 Task: Search one way flight ticket for 4 adults, 1 infant in seat and 1 infant on lap in premium economy from Ogdensburg: Ogdensburg International Airport to Raleigh: Raleigh-durham International Airport on 8-5-2023. Choice of flights is Emirates. Number of bags: 2 carry on bags and 1 checked bag. Price is upto 88000. Outbound departure time preference is 20:00.
Action: Mouse moved to (306, 271)
Screenshot: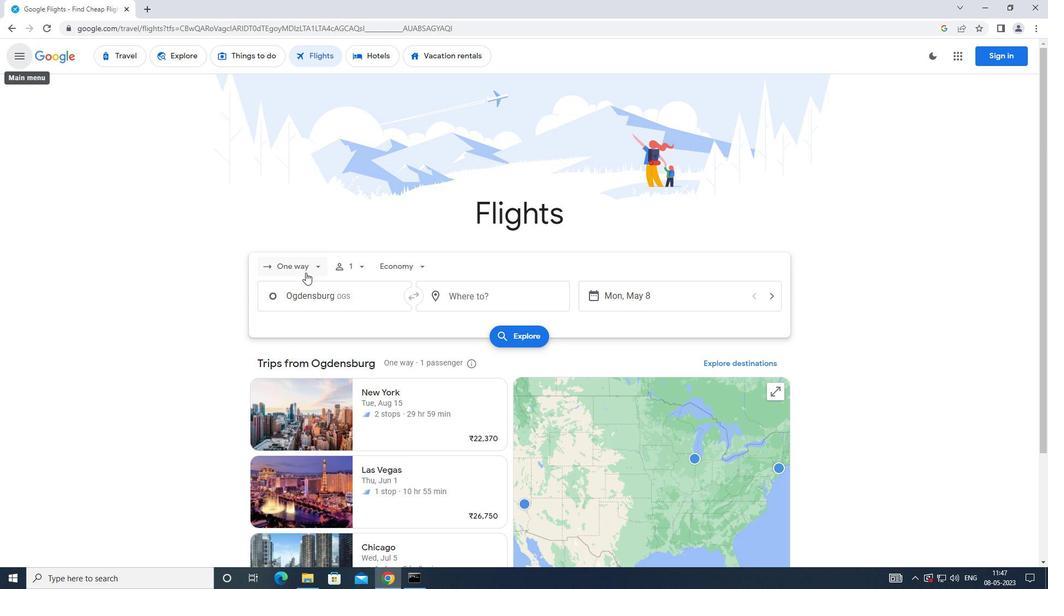 
Action: Mouse pressed left at (306, 271)
Screenshot: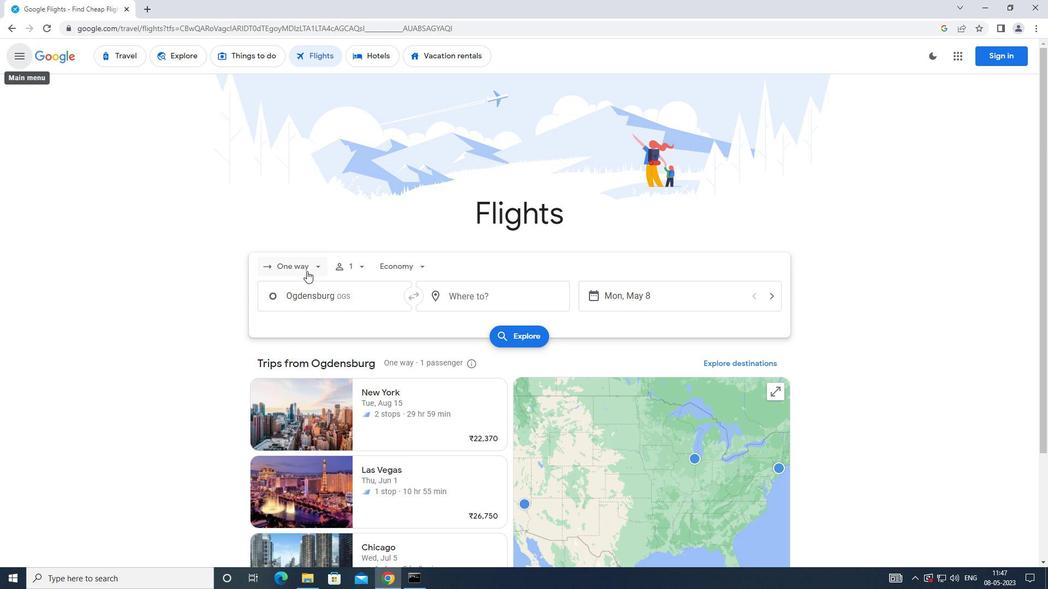 
Action: Mouse moved to (312, 326)
Screenshot: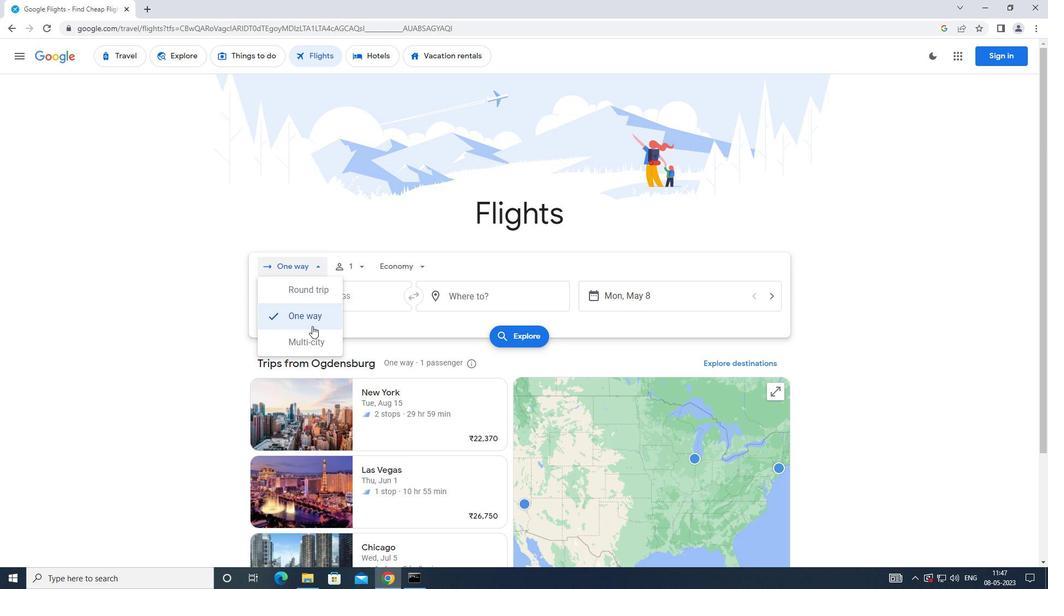 
Action: Mouse pressed left at (312, 326)
Screenshot: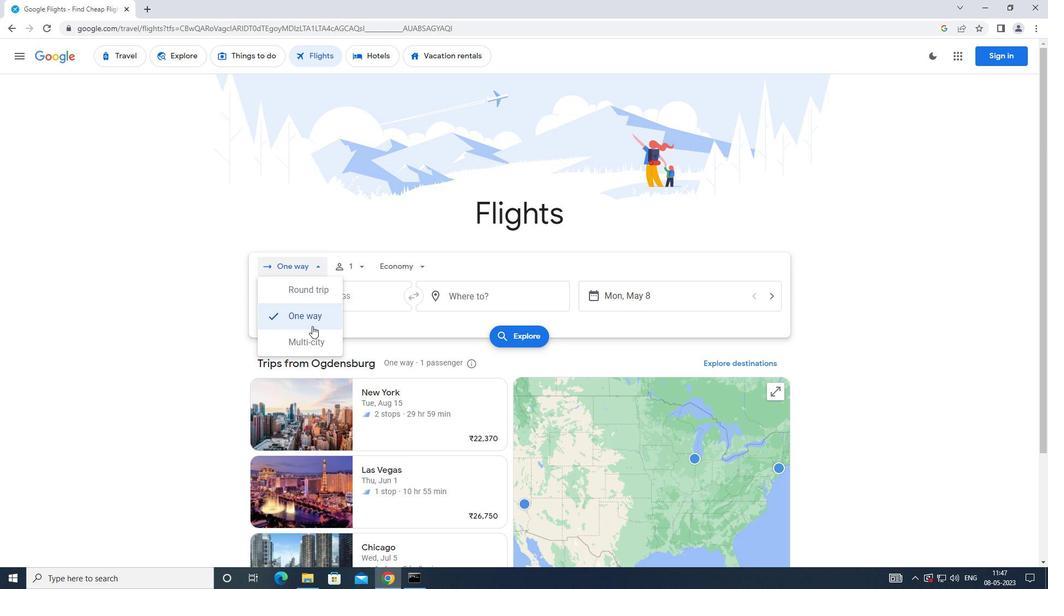 
Action: Mouse moved to (360, 264)
Screenshot: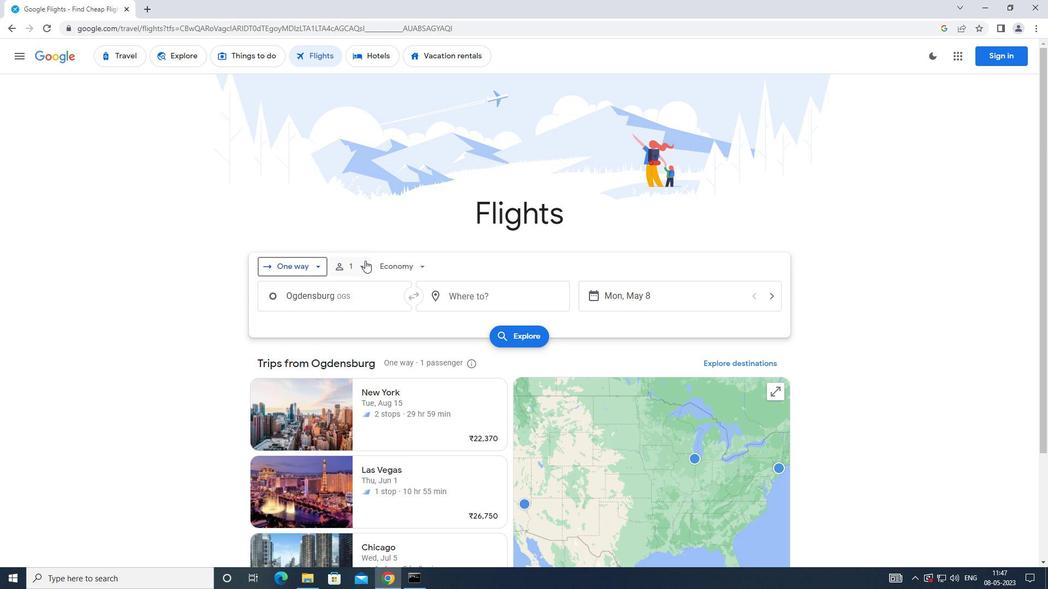 
Action: Mouse pressed left at (360, 264)
Screenshot: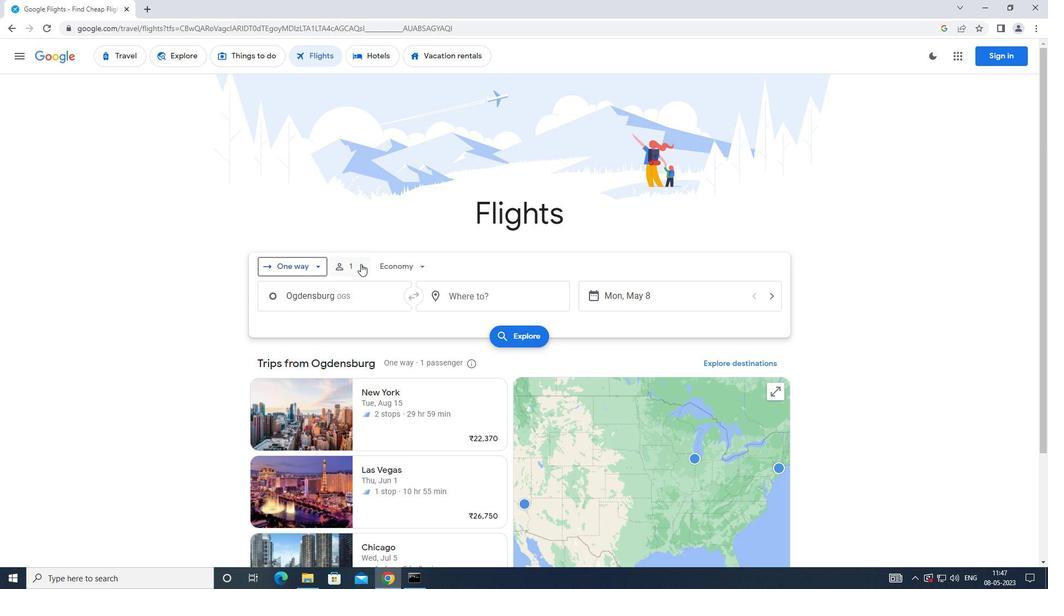 
Action: Mouse moved to (446, 293)
Screenshot: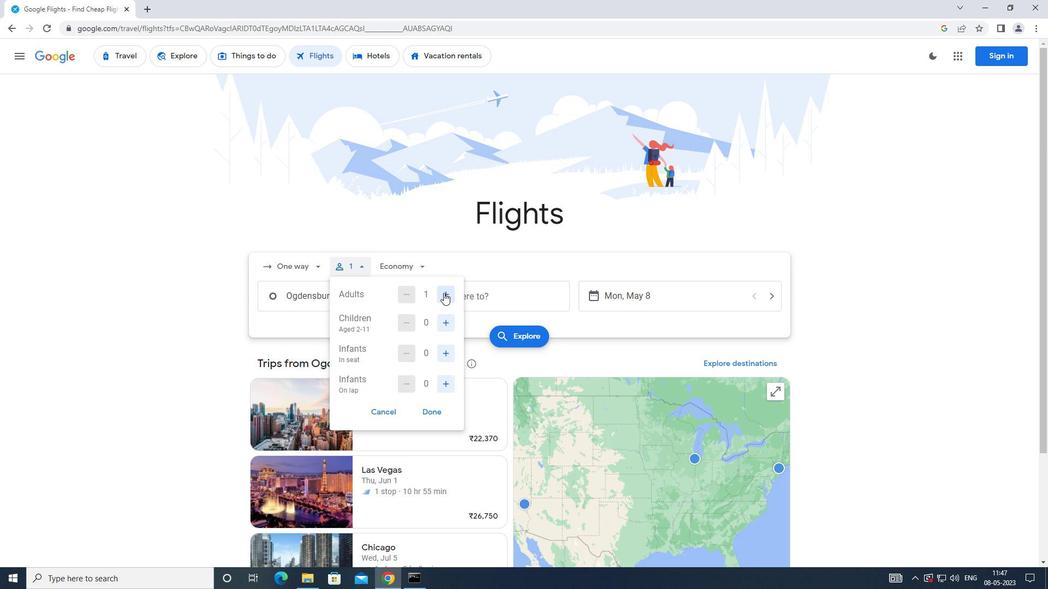 
Action: Mouse pressed left at (446, 293)
Screenshot: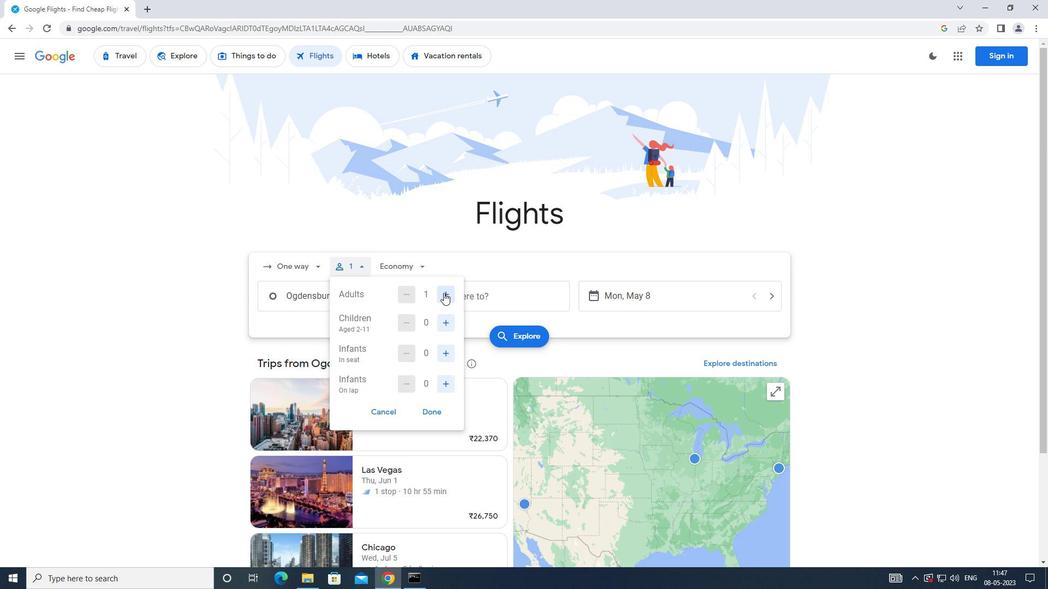 
Action: Mouse moved to (446, 294)
Screenshot: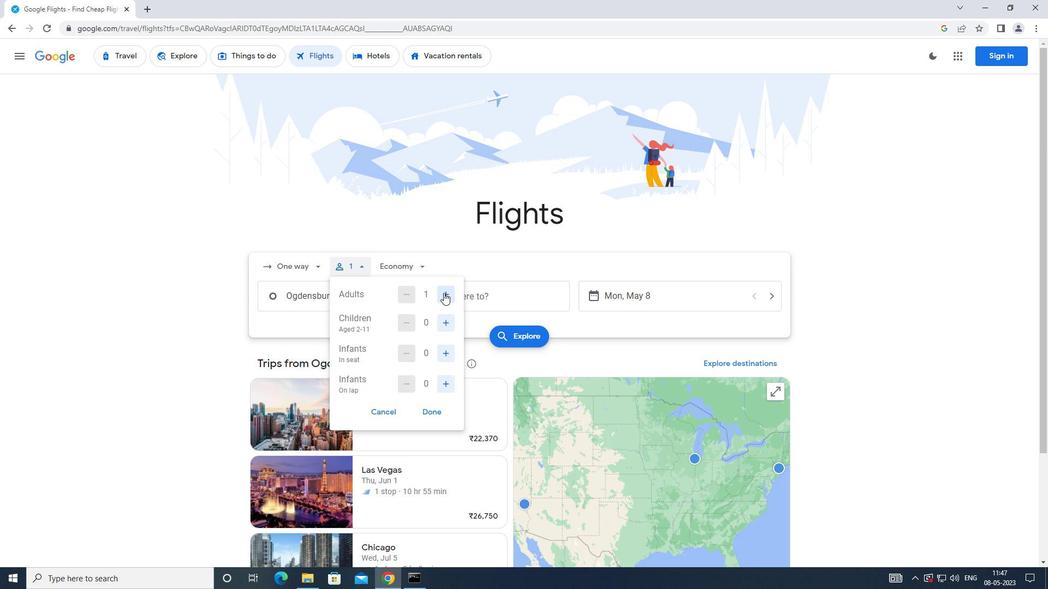 
Action: Mouse pressed left at (446, 294)
Screenshot: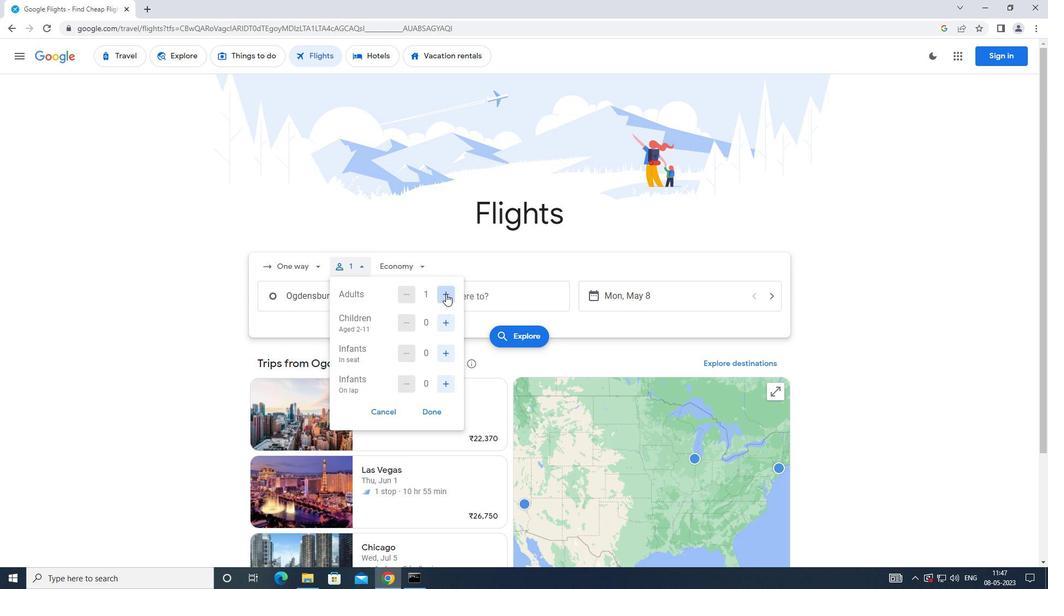 
Action: Mouse pressed left at (446, 294)
Screenshot: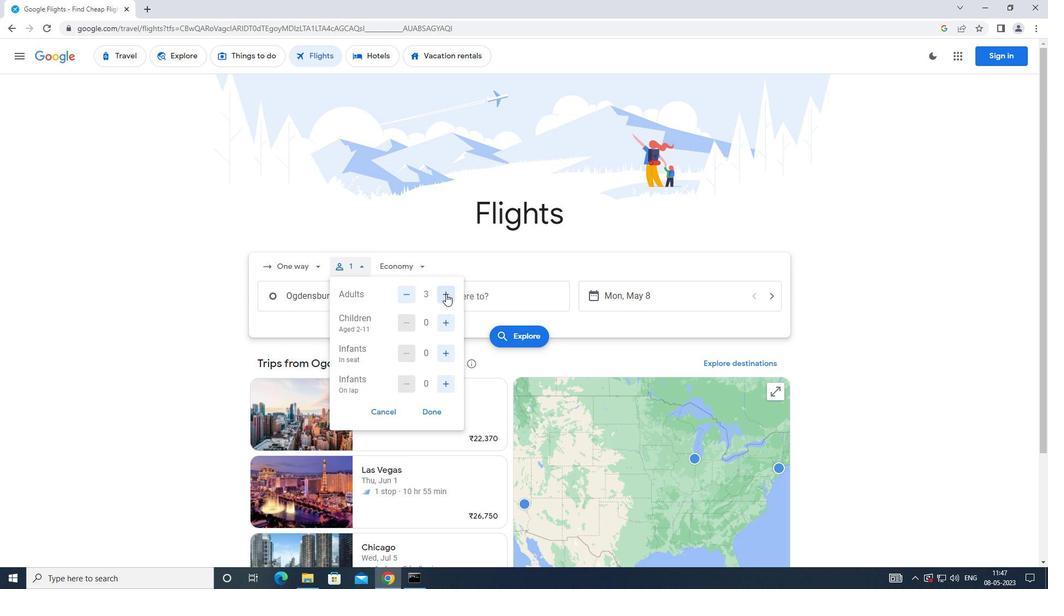 
Action: Mouse moved to (442, 322)
Screenshot: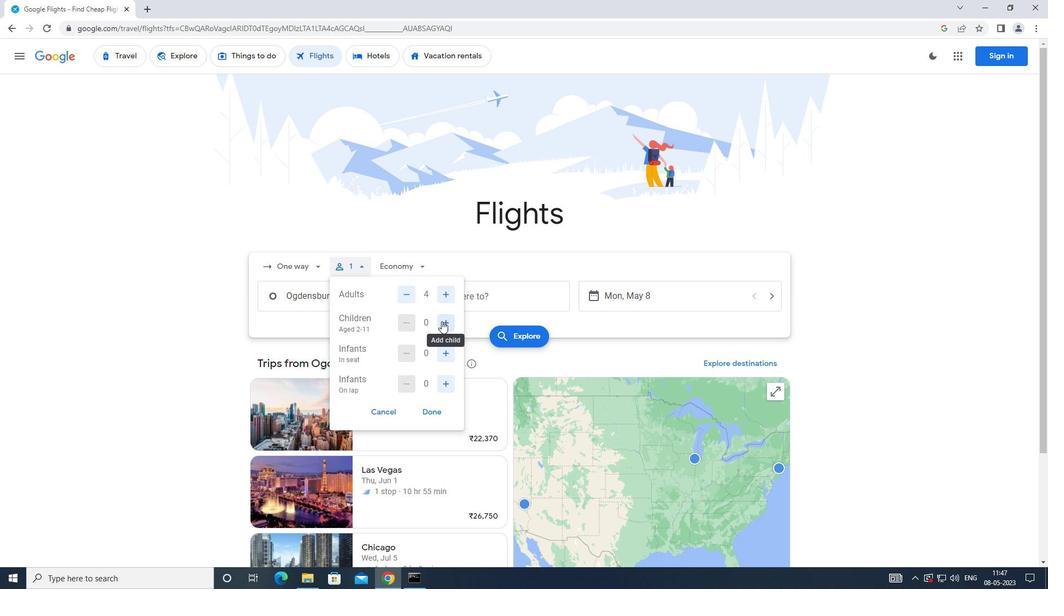 
Action: Mouse pressed left at (442, 322)
Screenshot: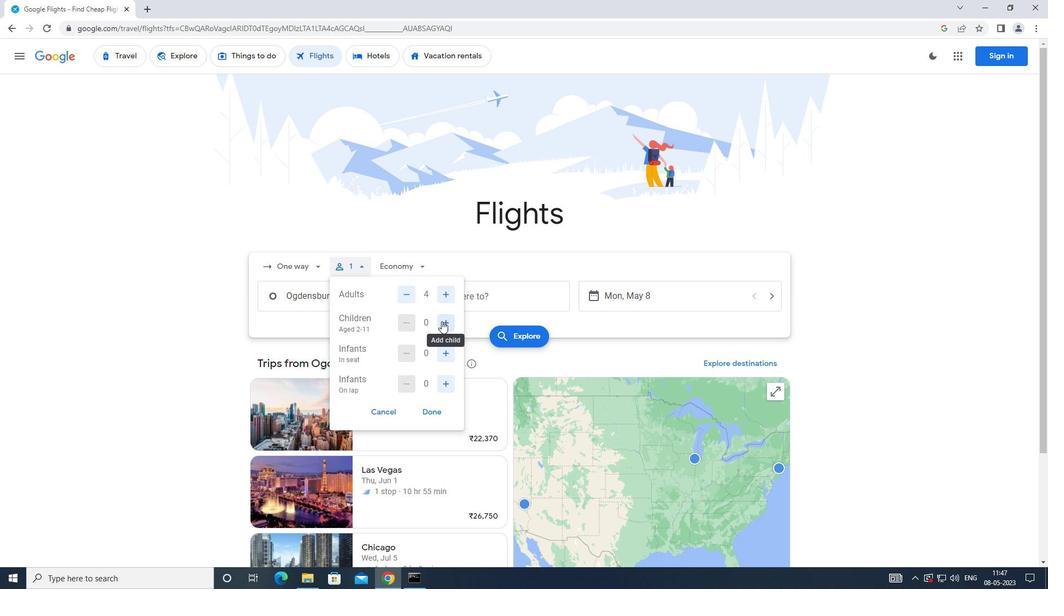 
Action: Mouse moved to (400, 325)
Screenshot: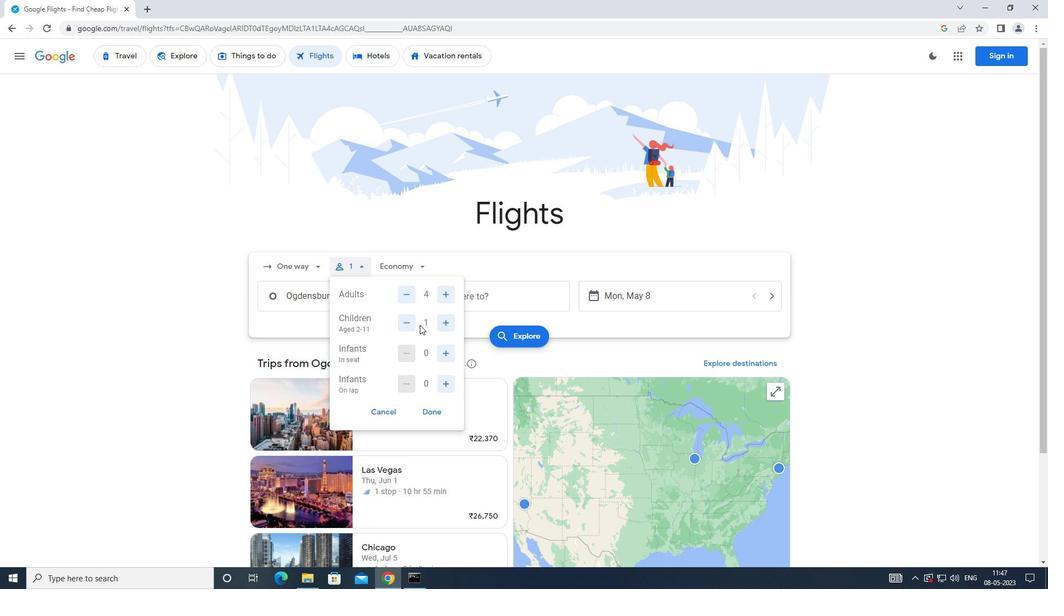 
Action: Mouse pressed left at (400, 325)
Screenshot: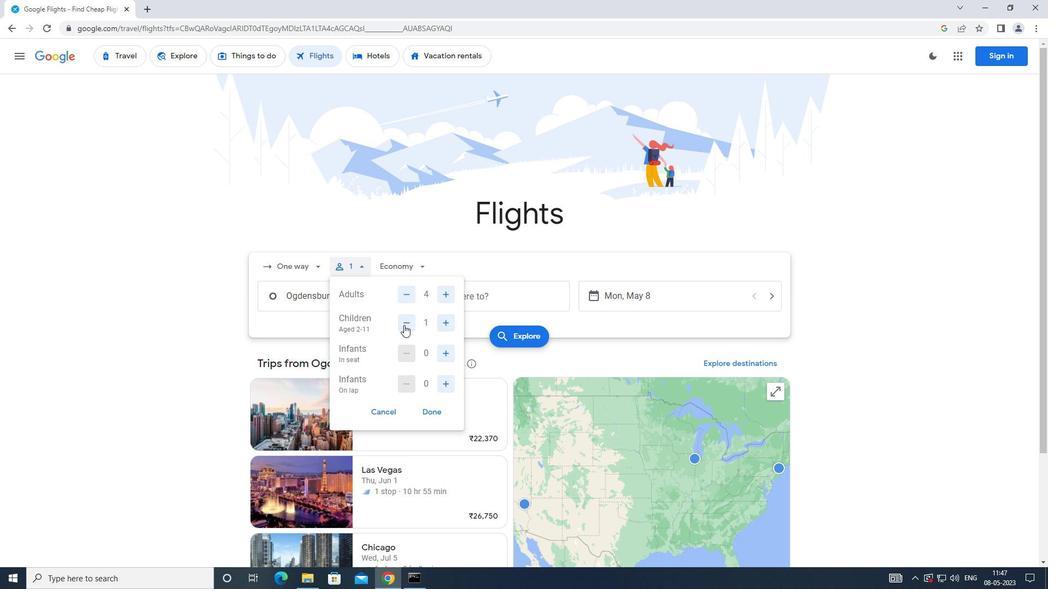 
Action: Mouse moved to (452, 346)
Screenshot: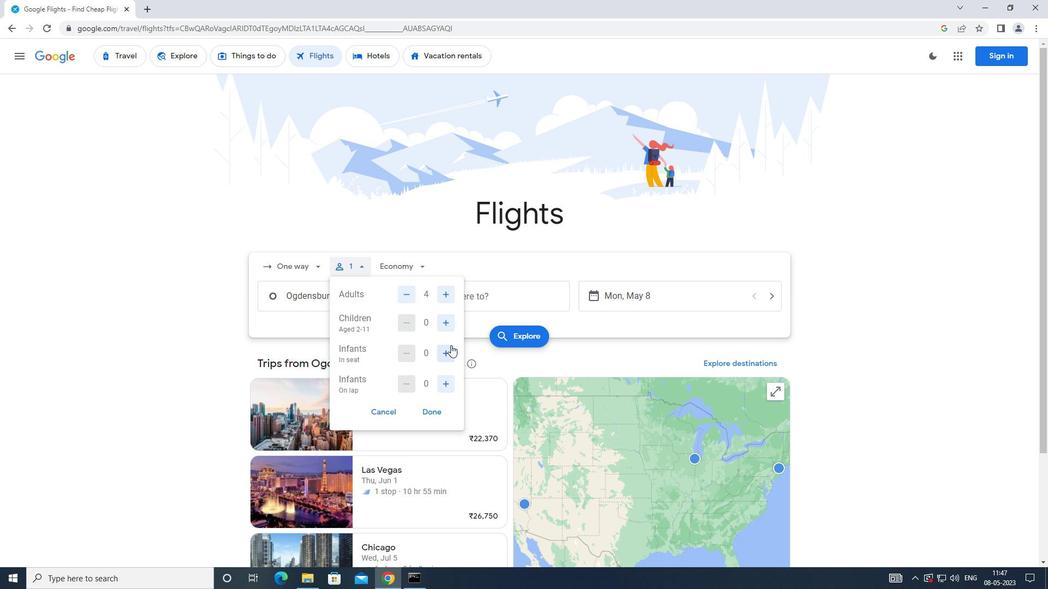 
Action: Mouse pressed left at (452, 346)
Screenshot: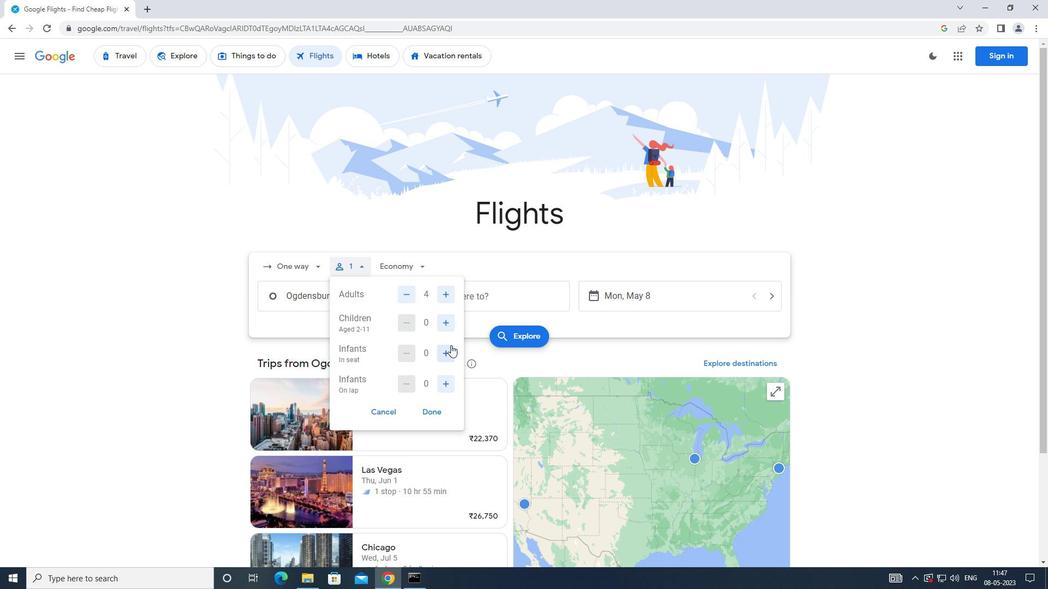 
Action: Mouse moved to (447, 384)
Screenshot: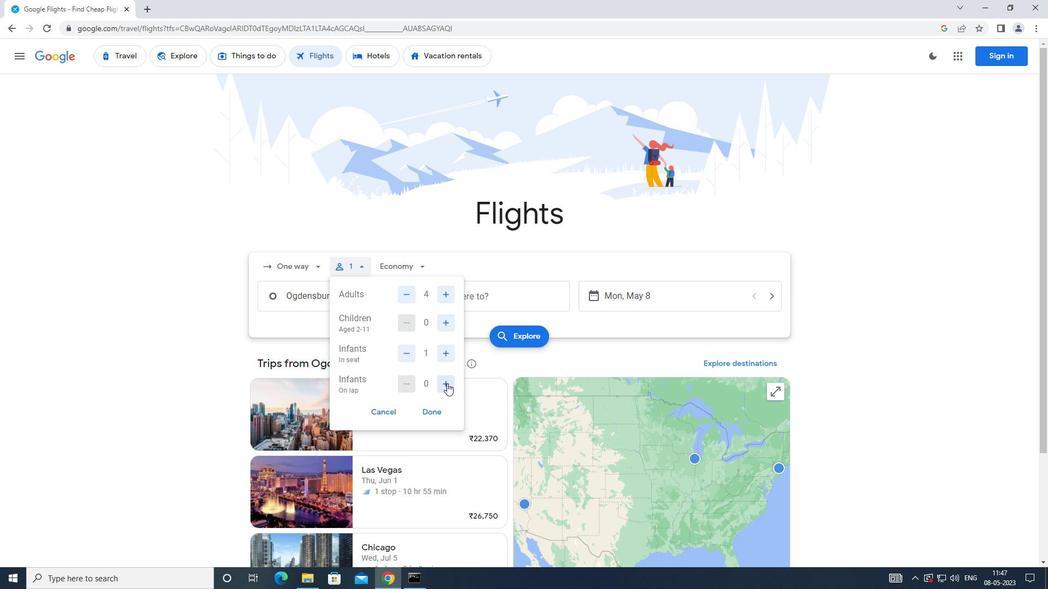 
Action: Mouse pressed left at (447, 384)
Screenshot: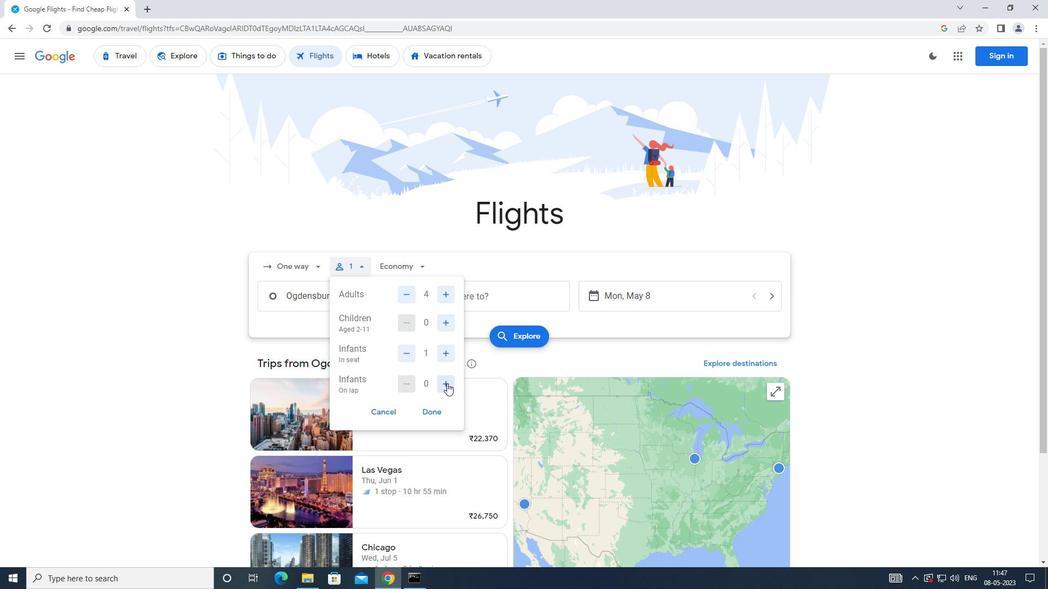
Action: Mouse moved to (436, 406)
Screenshot: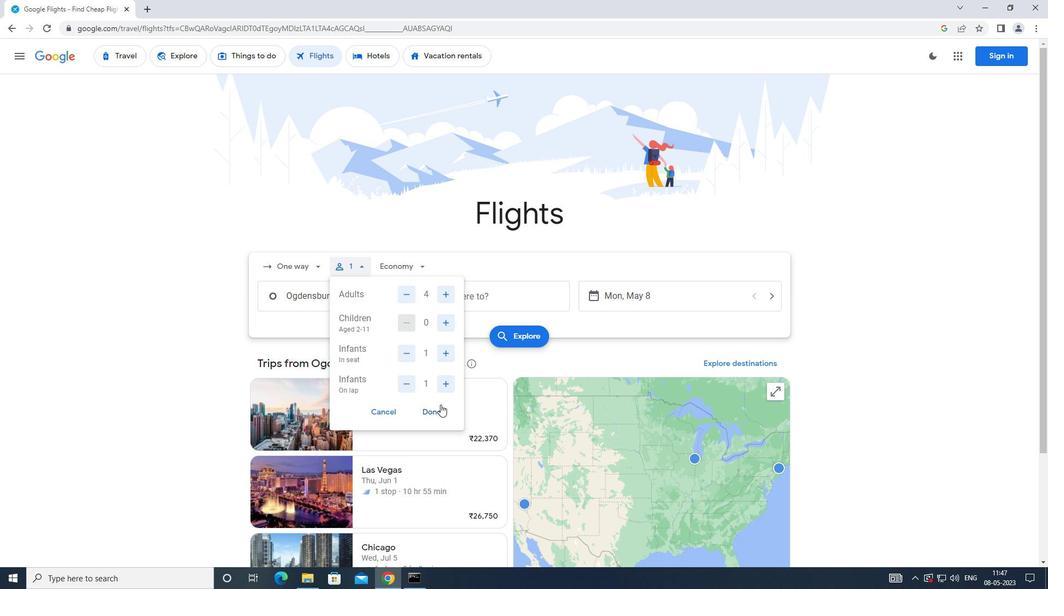 
Action: Mouse pressed left at (436, 406)
Screenshot: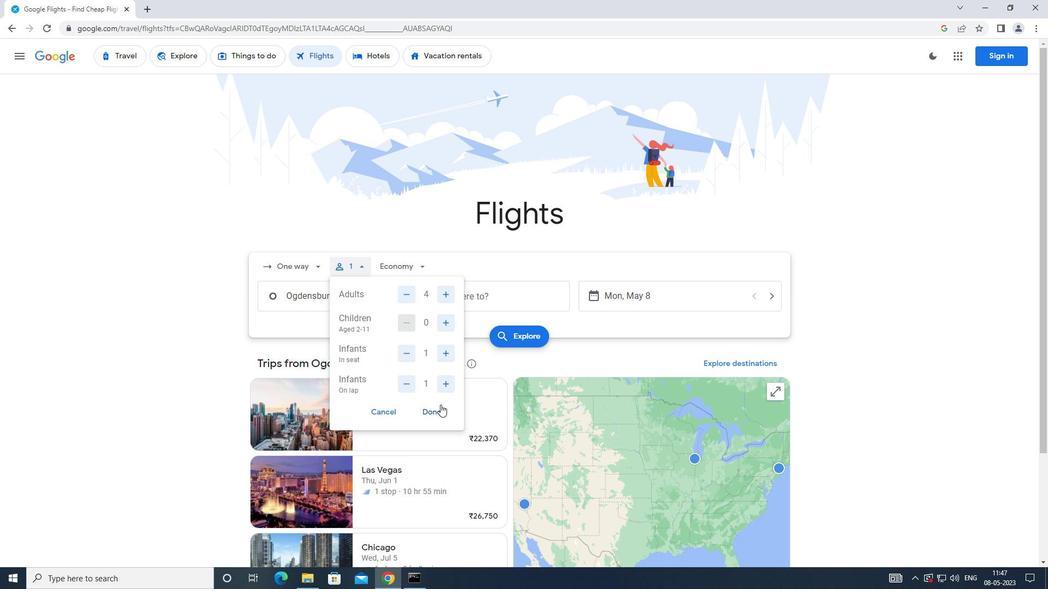 
Action: Mouse moved to (389, 264)
Screenshot: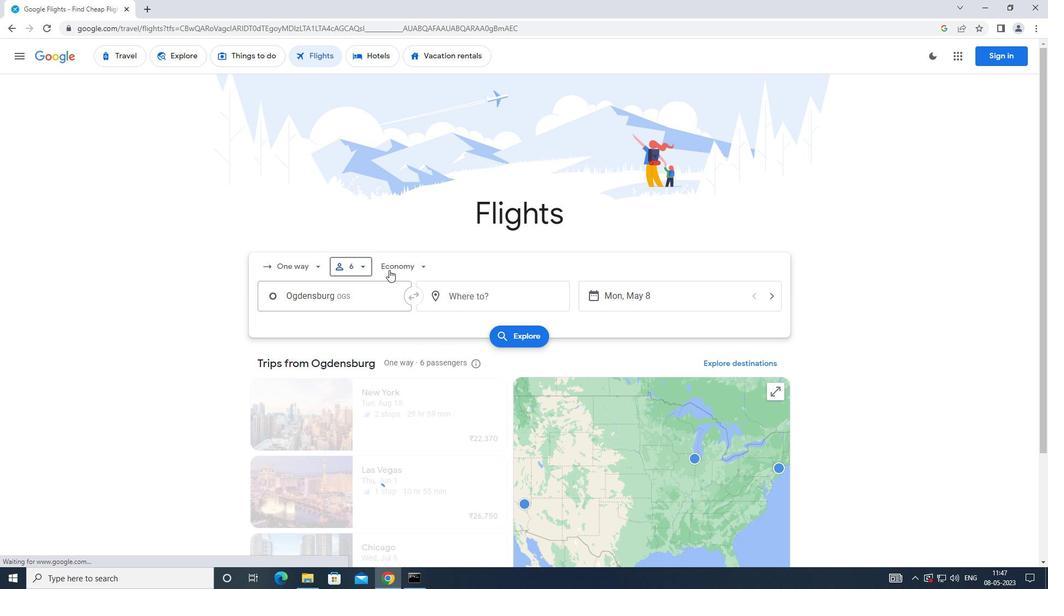 
Action: Mouse pressed left at (389, 264)
Screenshot: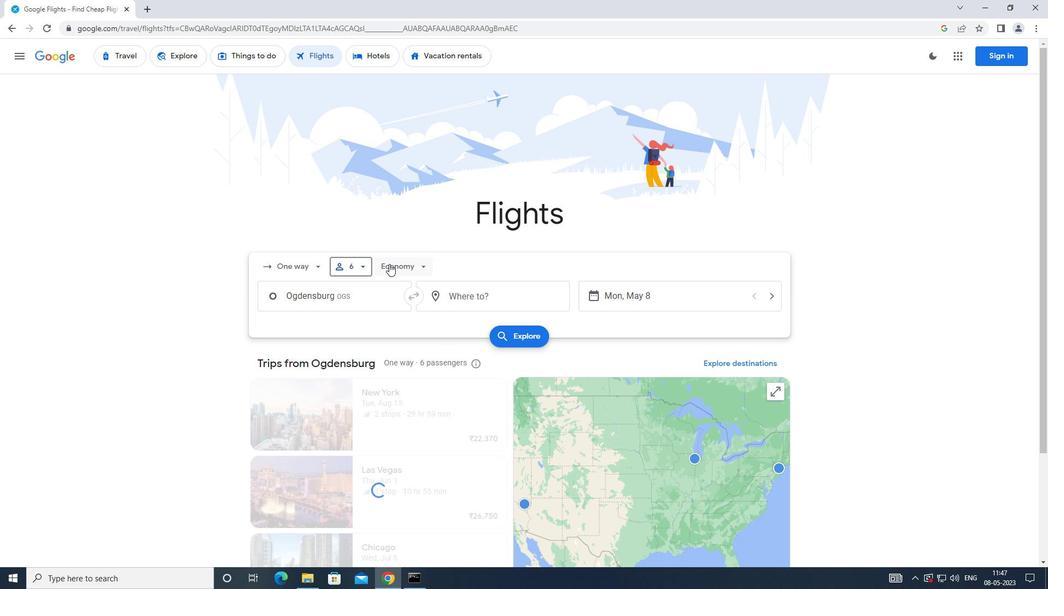 
Action: Mouse moved to (418, 295)
Screenshot: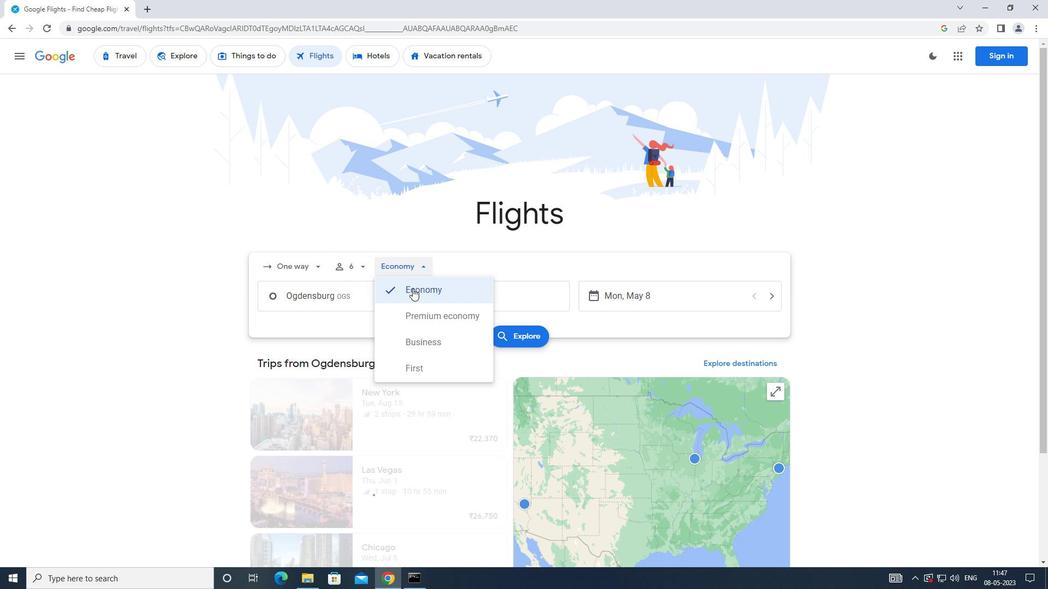 
Action: Mouse pressed left at (418, 295)
Screenshot: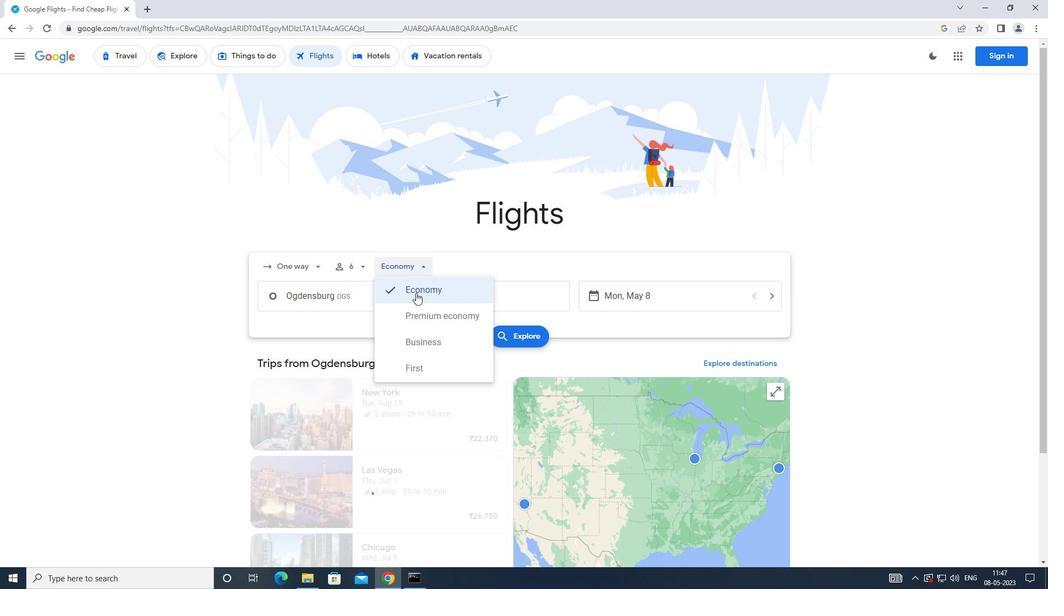 
Action: Mouse moved to (354, 299)
Screenshot: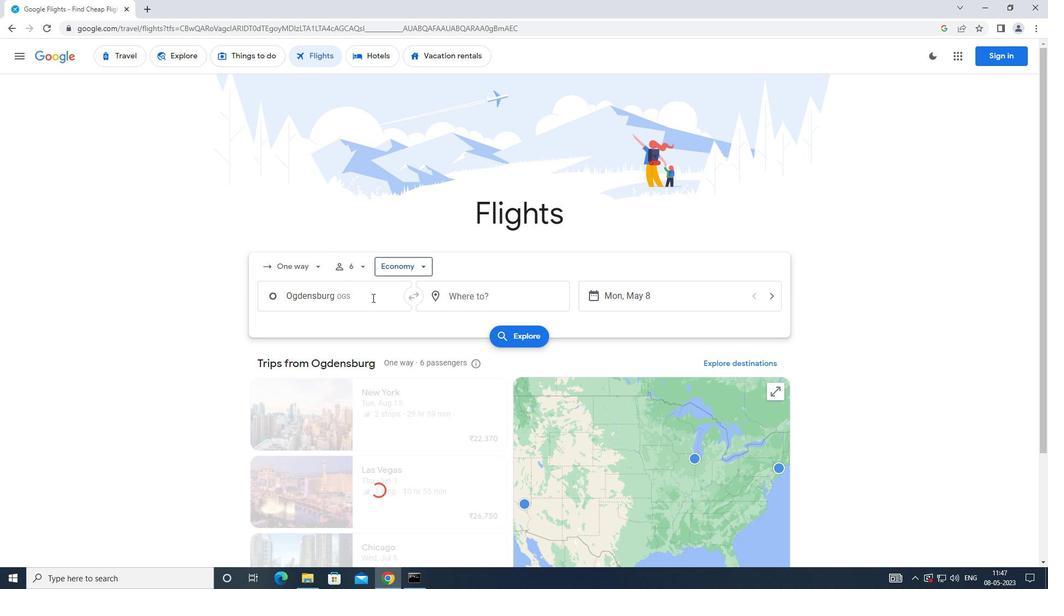 
Action: Mouse pressed left at (354, 299)
Screenshot: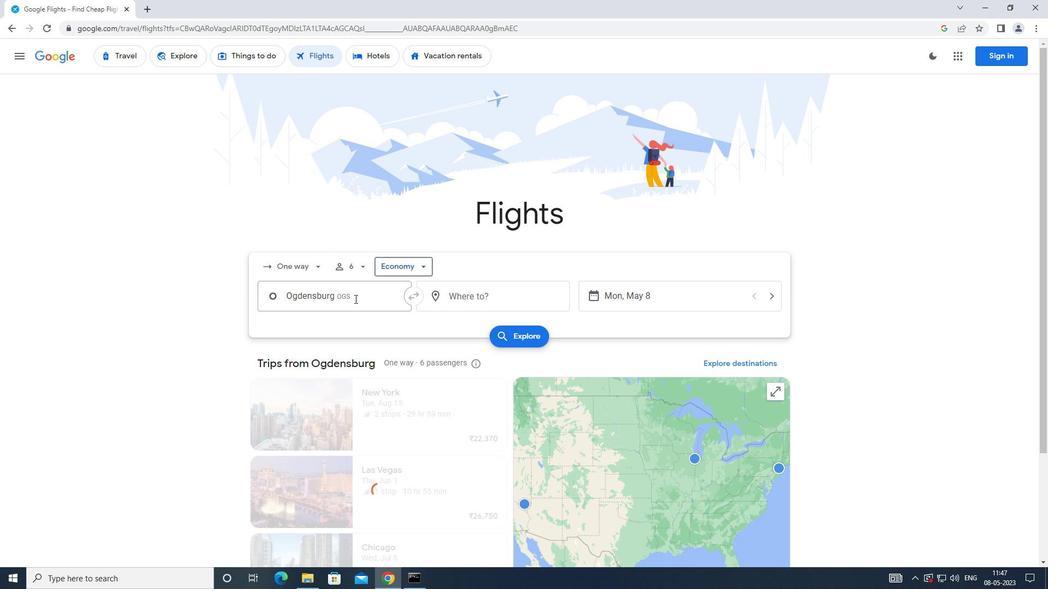 
Action: Mouse moved to (352, 326)
Screenshot: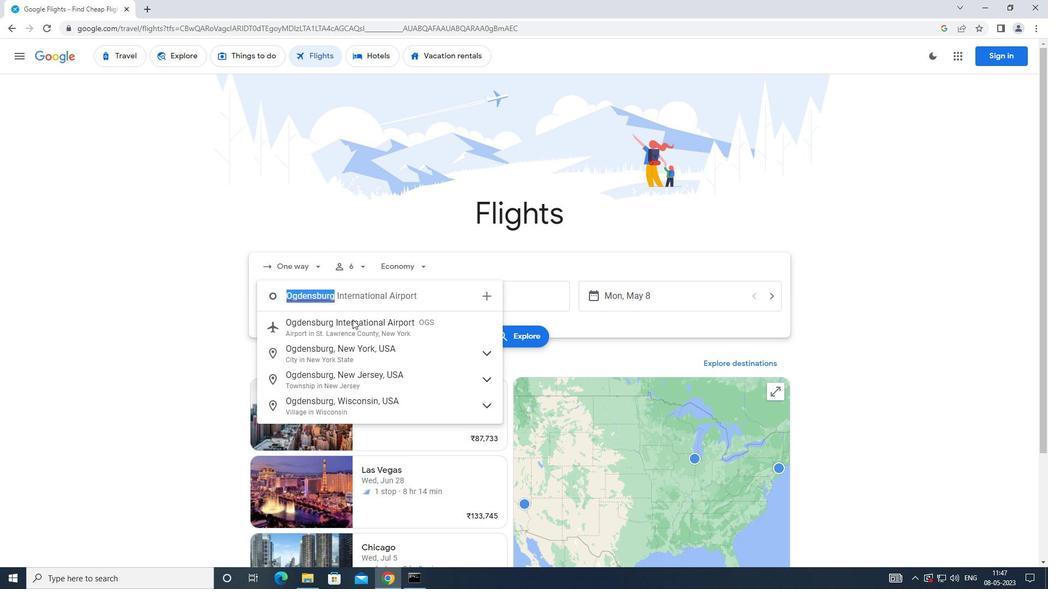 
Action: Mouse pressed left at (352, 326)
Screenshot: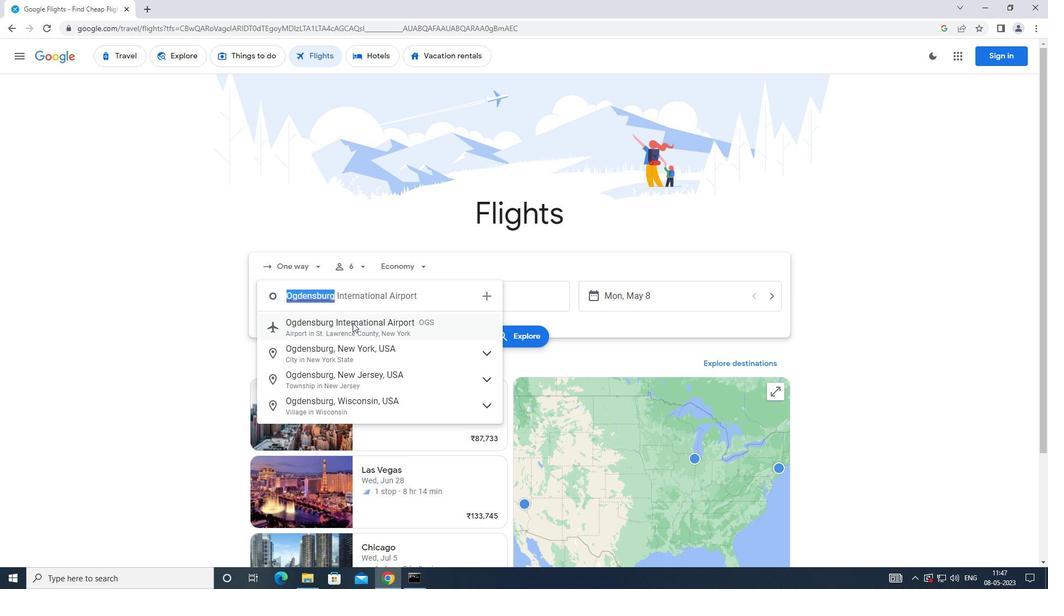 
Action: Mouse moved to (439, 304)
Screenshot: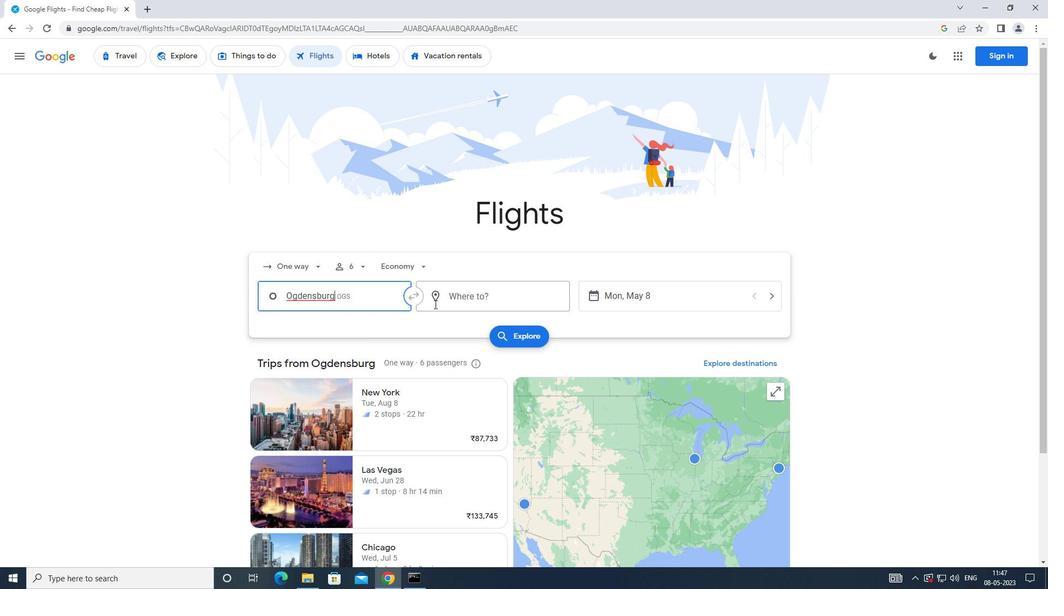 
Action: Mouse pressed left at (439, 304)
Screenshot: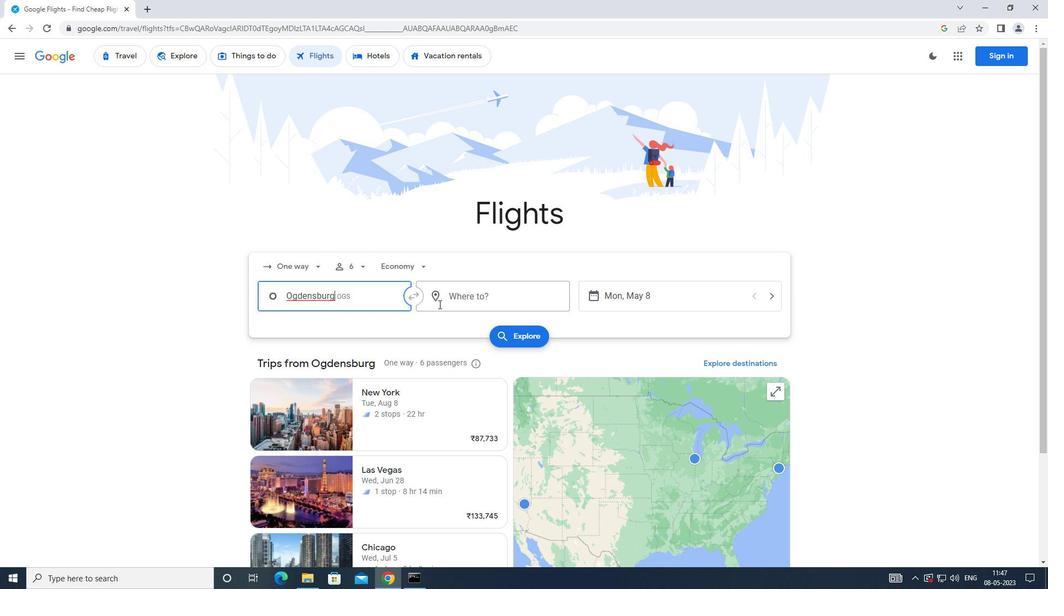 
Action: Mouse moved to (441, 316)
Screenshot: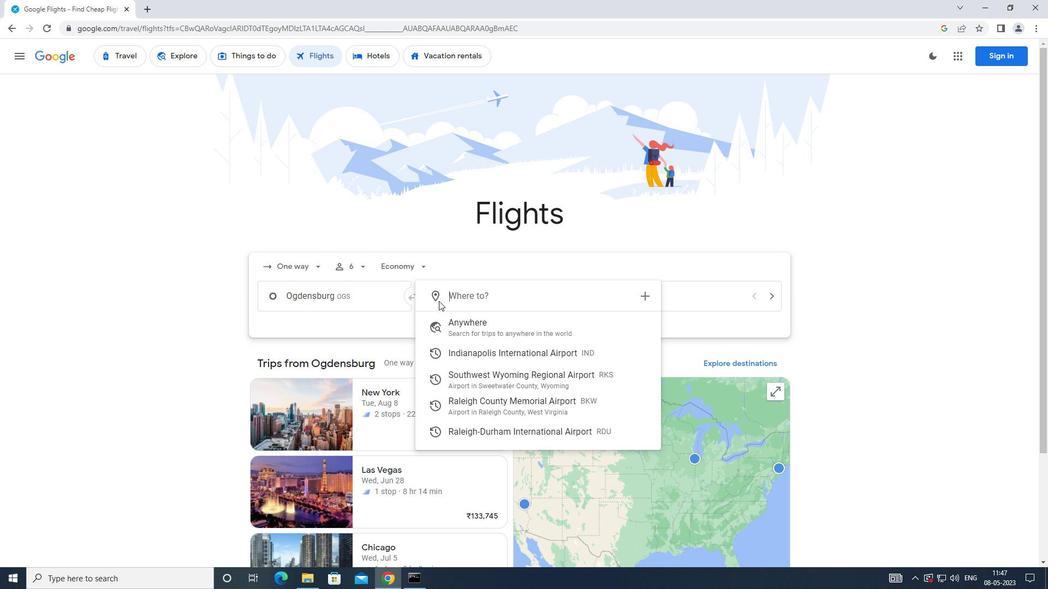 
Action: Key pressed <Key.caps_lock>r<Key.caps_lock>aleigh
Screenshot: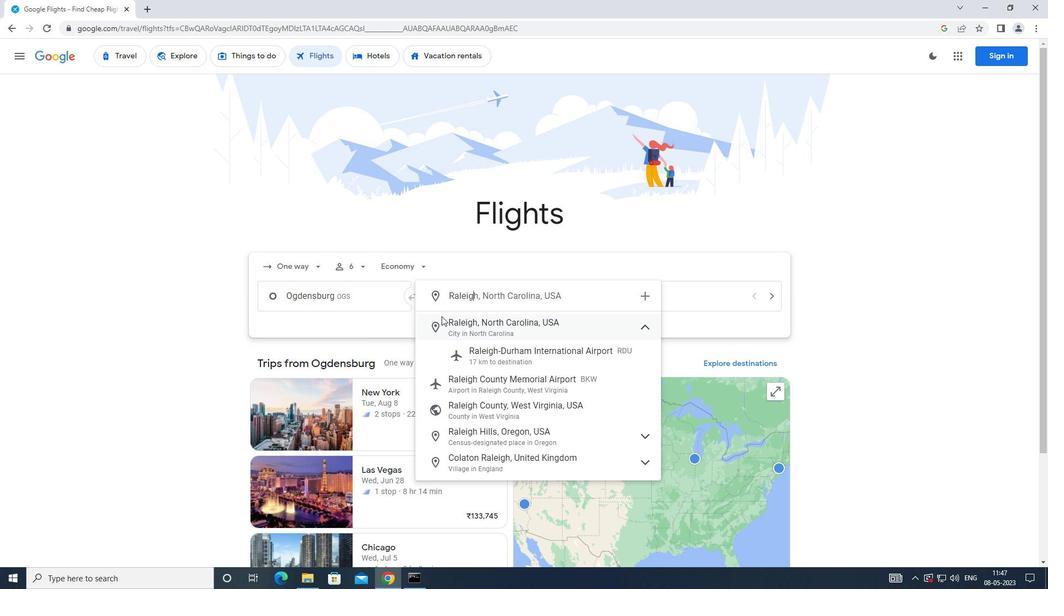 
Action: Mouse moved to (488, 362)
Screenshot: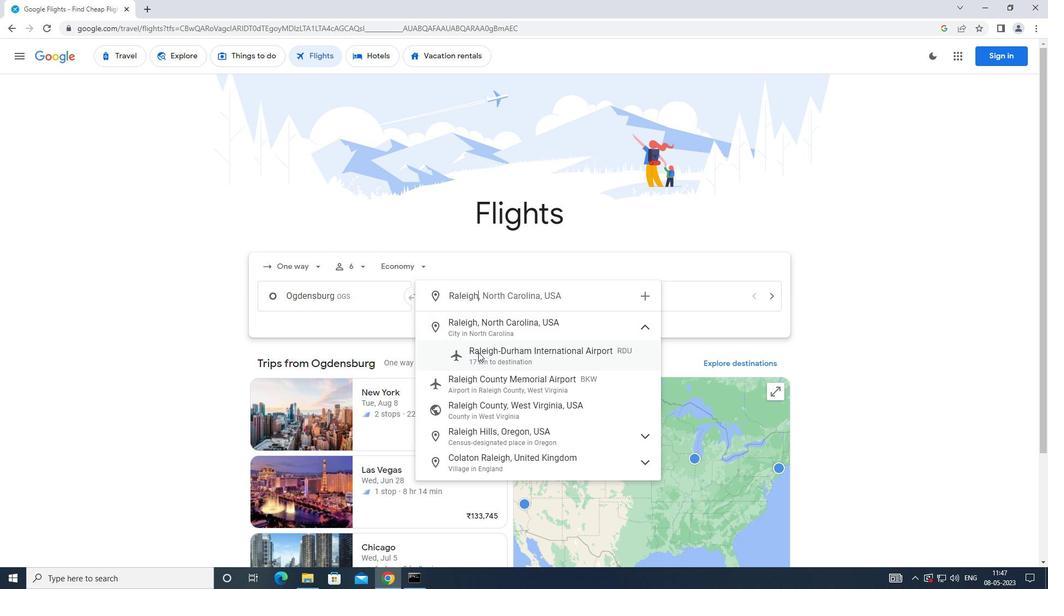 
Action: Mouse pressed left at (488, 362)
Screenshot: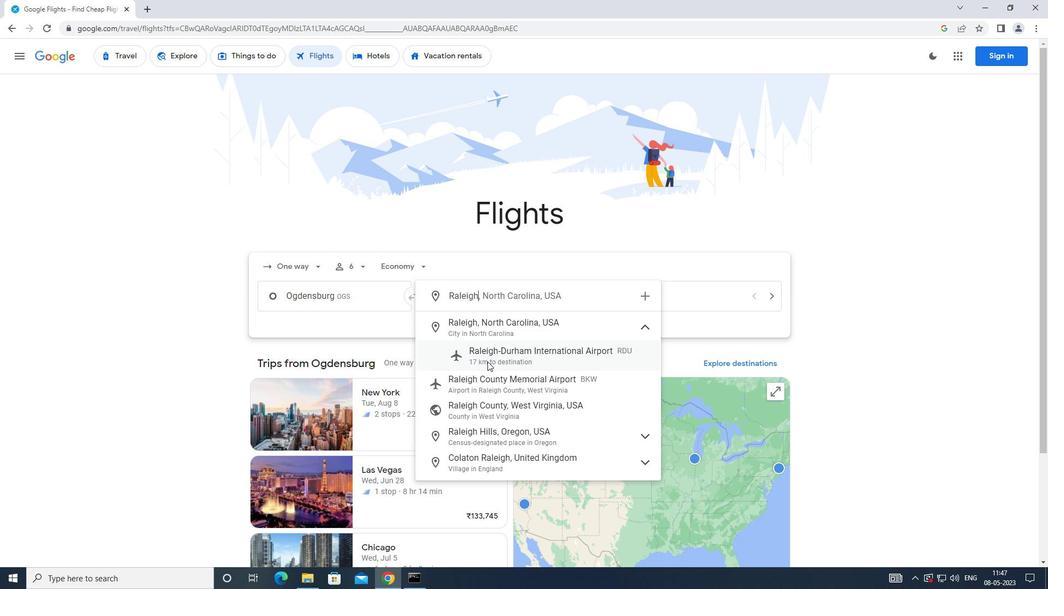 
Action: Mouse moved to (590, 302)
Screenshot: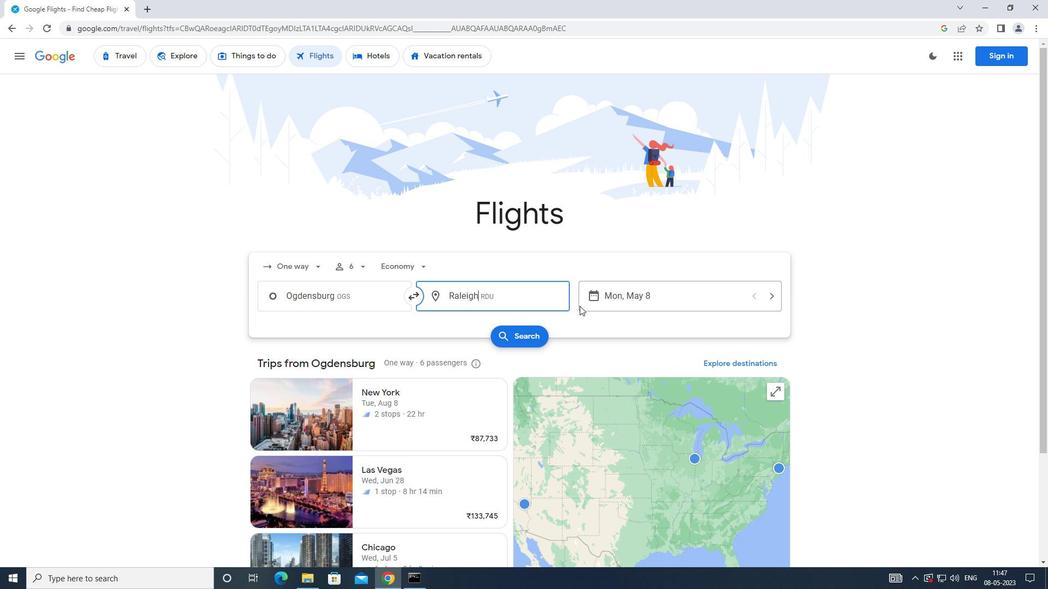 
Action: Mouse pressed left at (590, 302)
Screenshot: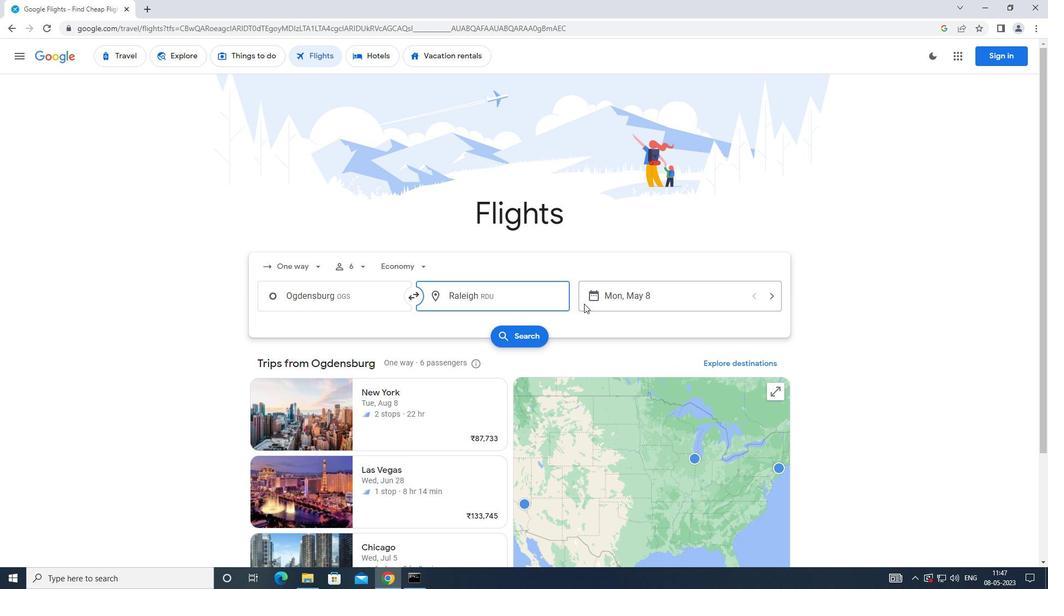 
Action: Mouse moved to (425, 397)
Screenshot: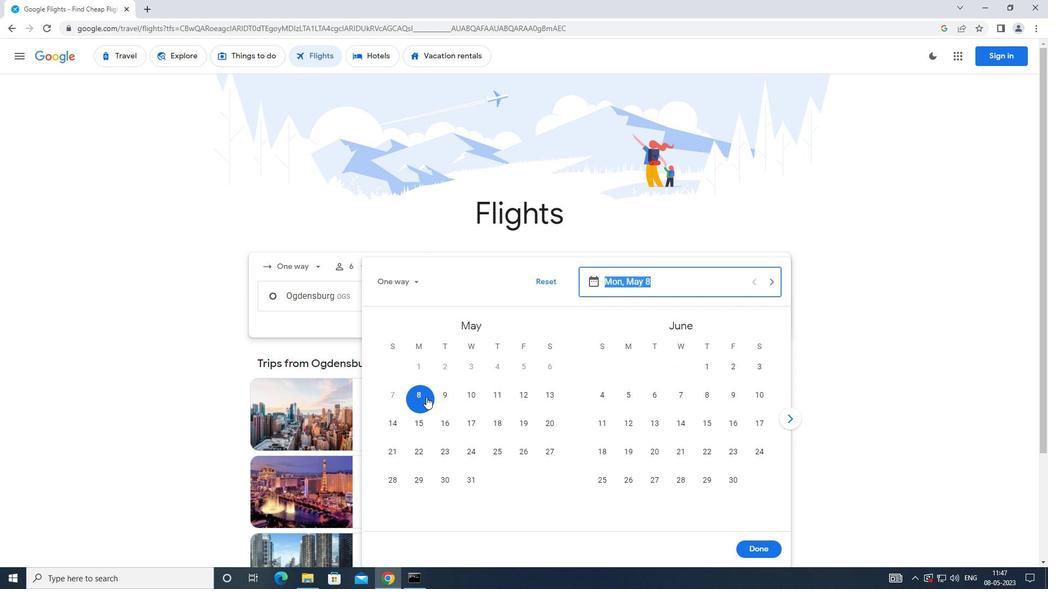 
Action: Mouse pressed left at (425, 397)
Screenshot: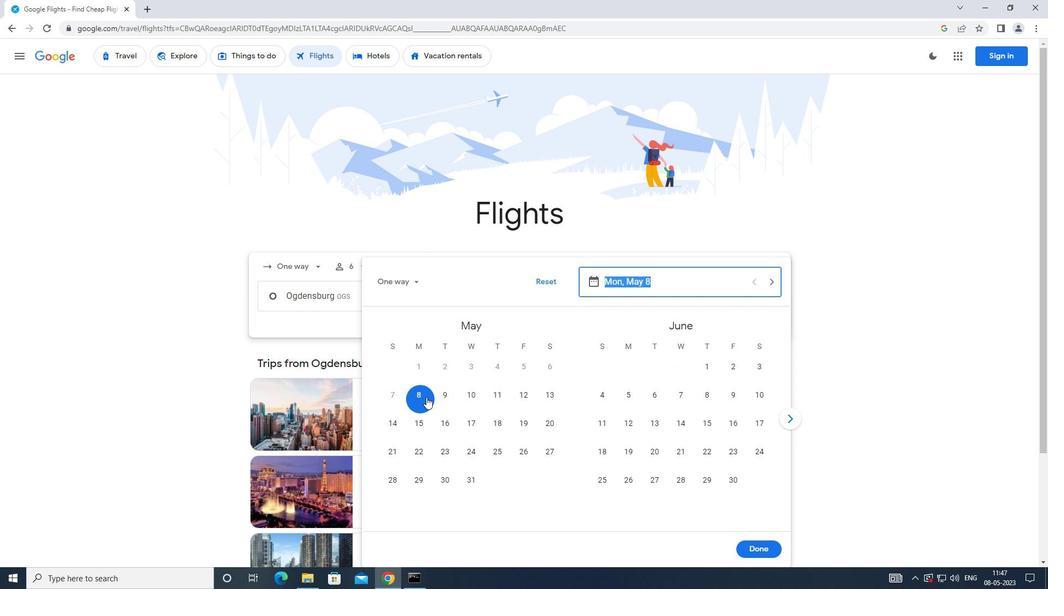 
Action: Mouse moved to (743, 547)
Screenshot: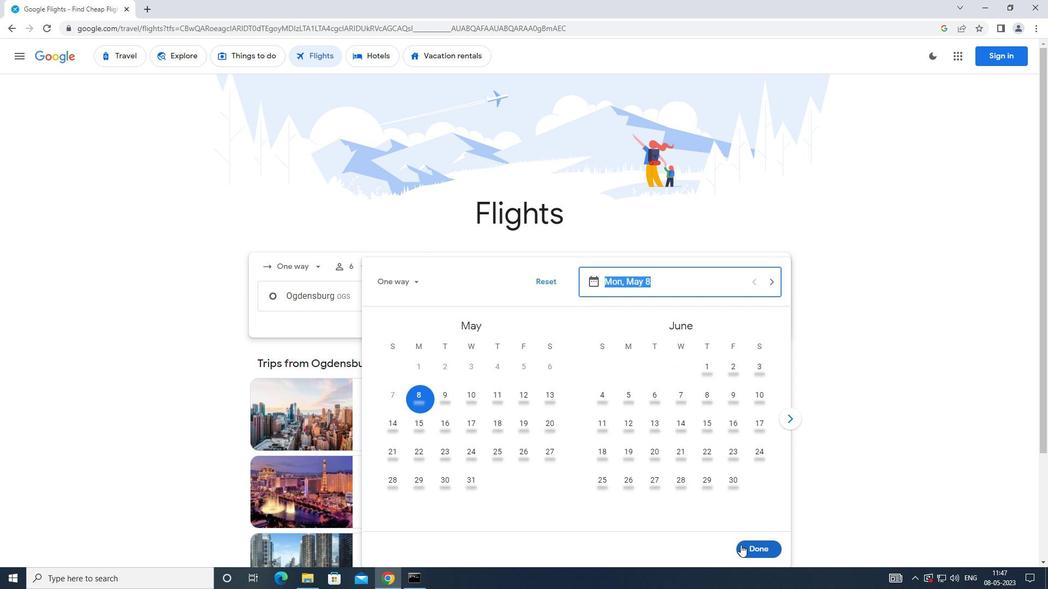 
Action: Mouse pressed left at (743, 547)
Screenshot: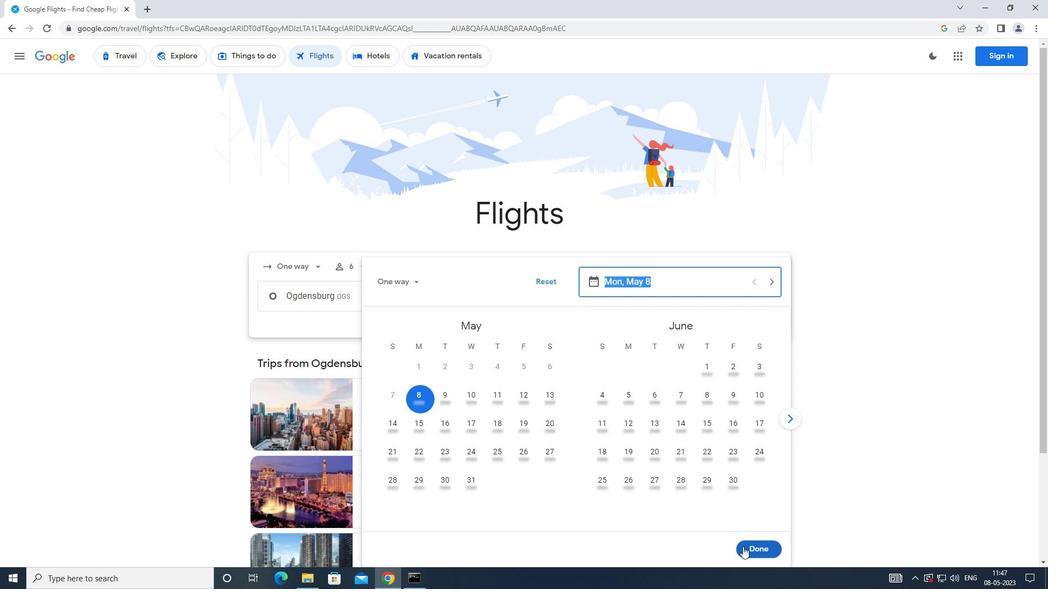 
Action: Mouse moved to (525, 342)
Screenshot: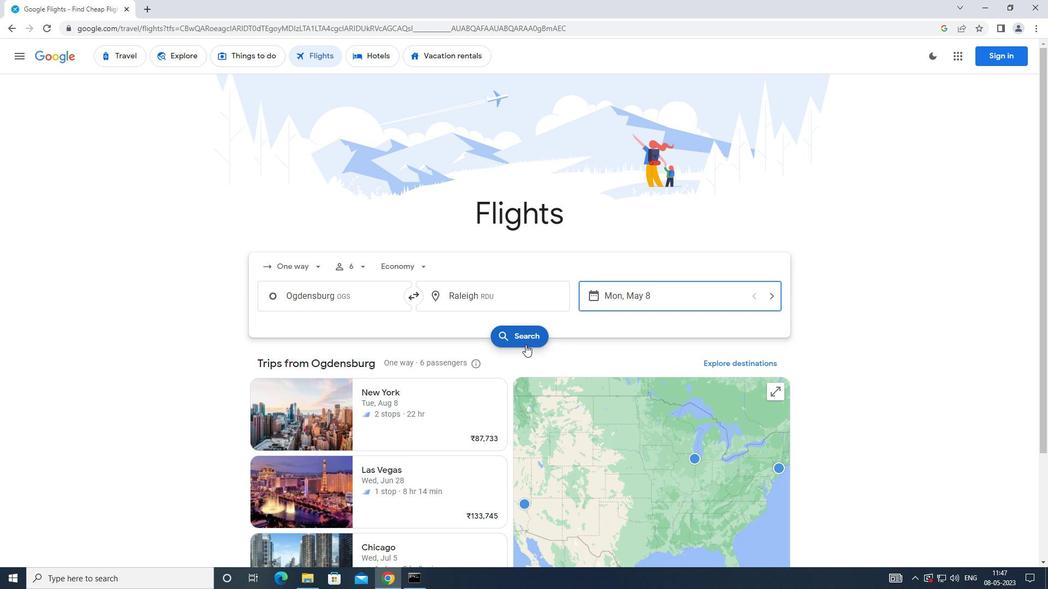 
Action: Mouse pressed left at (525, 342)
Screenshot: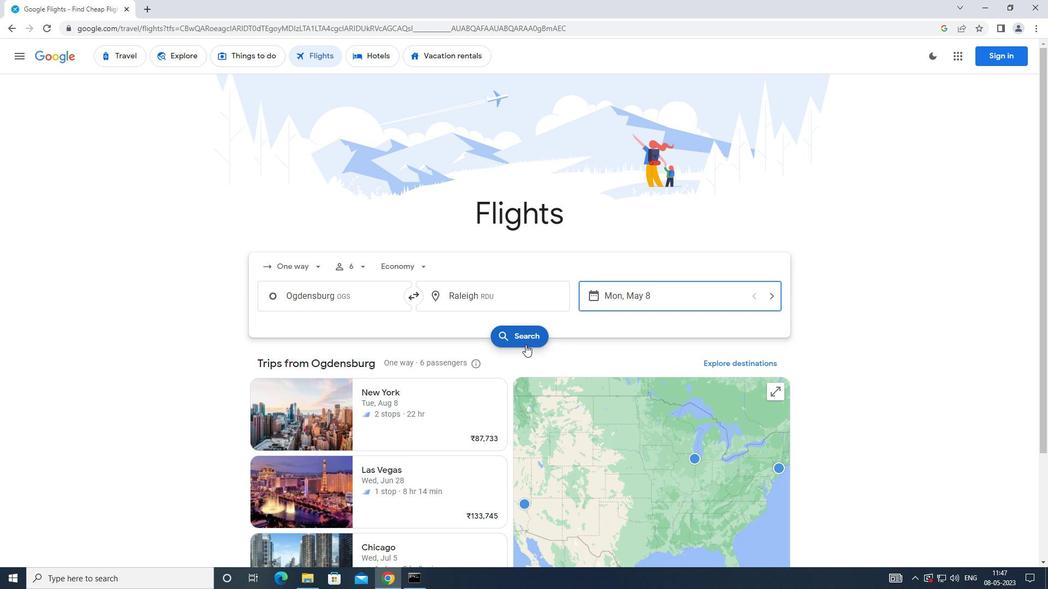 
Action: Mouse moved to (284, 163)
Screenshot: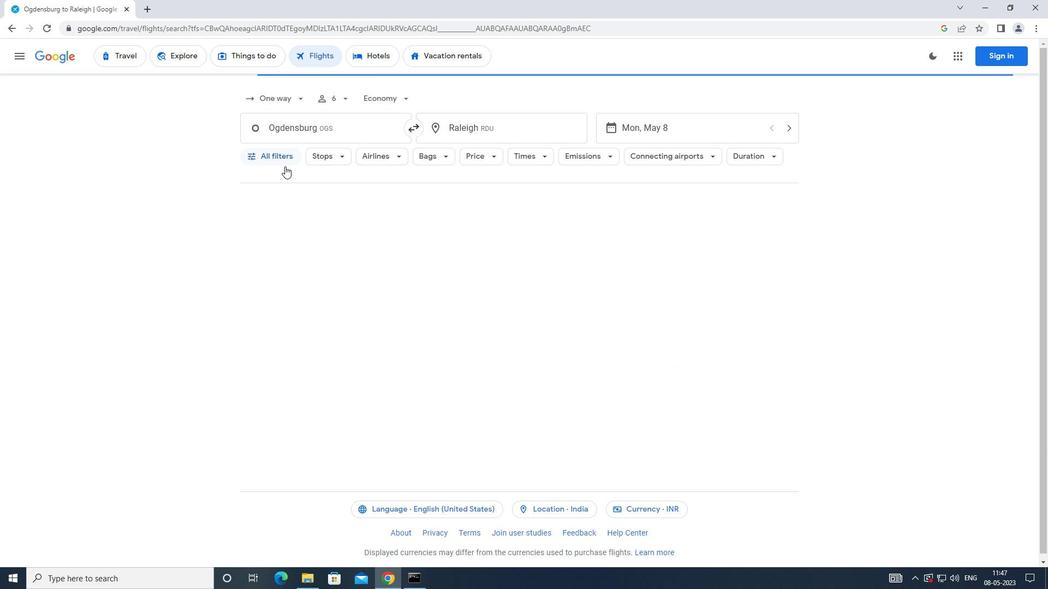 
Action: Mouse pressed left at (284, 163)
Screenshot: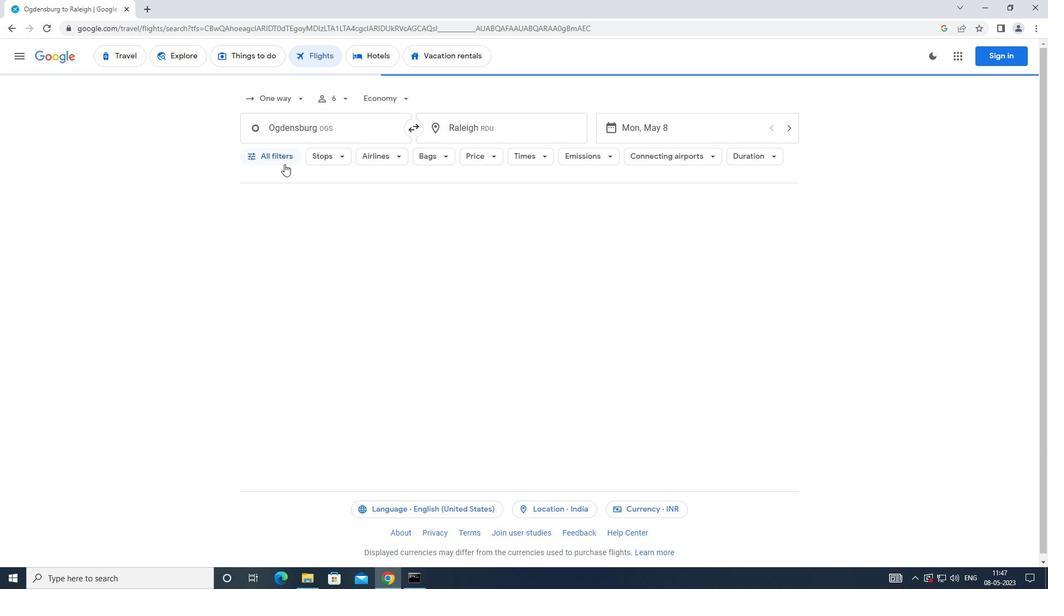 
Action: Mouse moved to (396, 391)
Screenshot: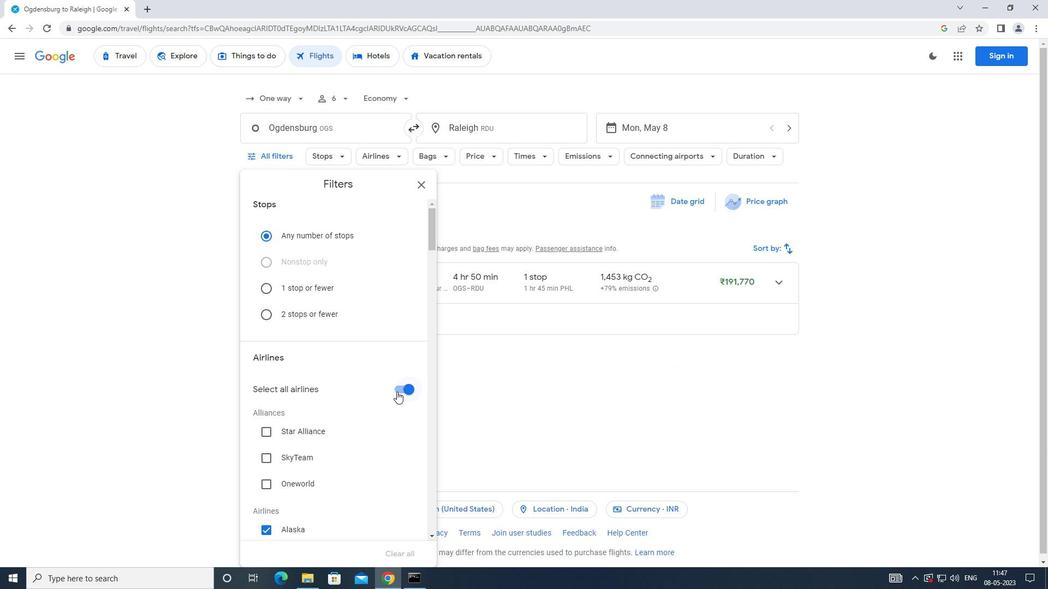 
Action: Mouse pressed left at (396, 391)
Screenshot: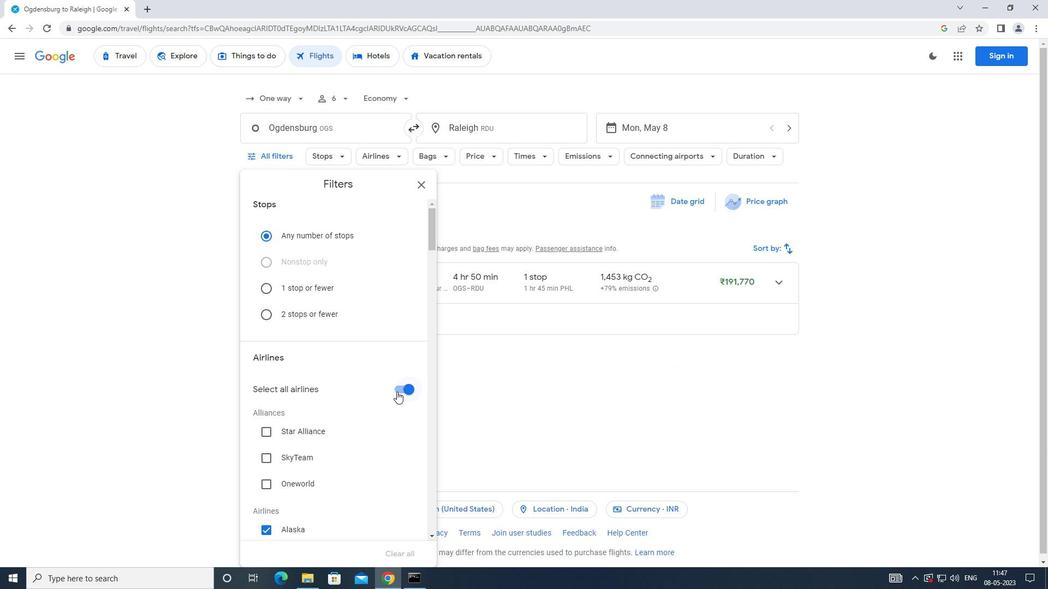 
Action: Mouse moved to (390, 383)
Screenshot: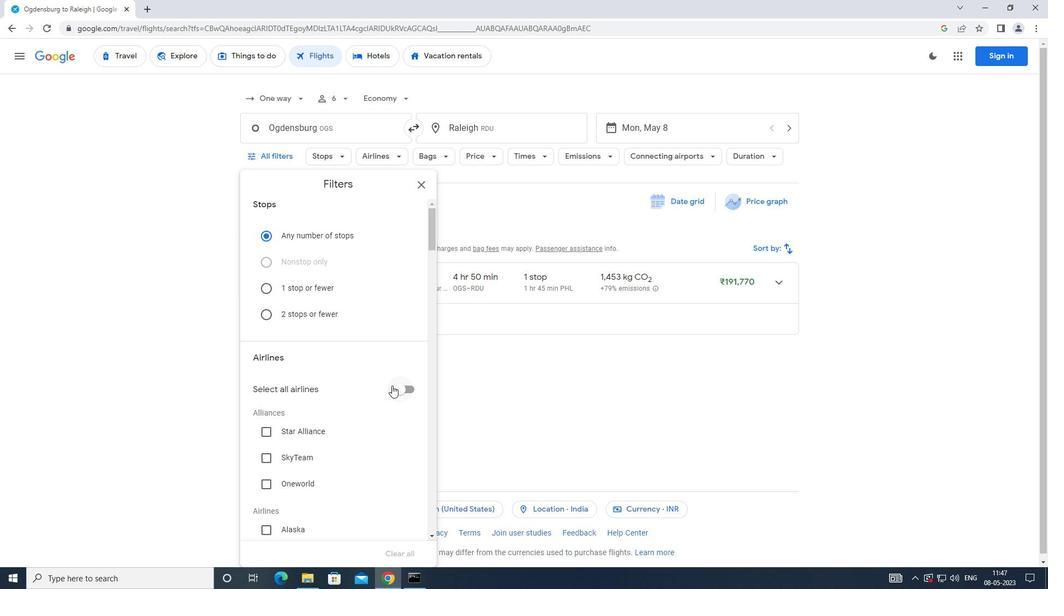 
Action: Mouse scrolled (390, 383) with delta (0, 0)
Screenshot: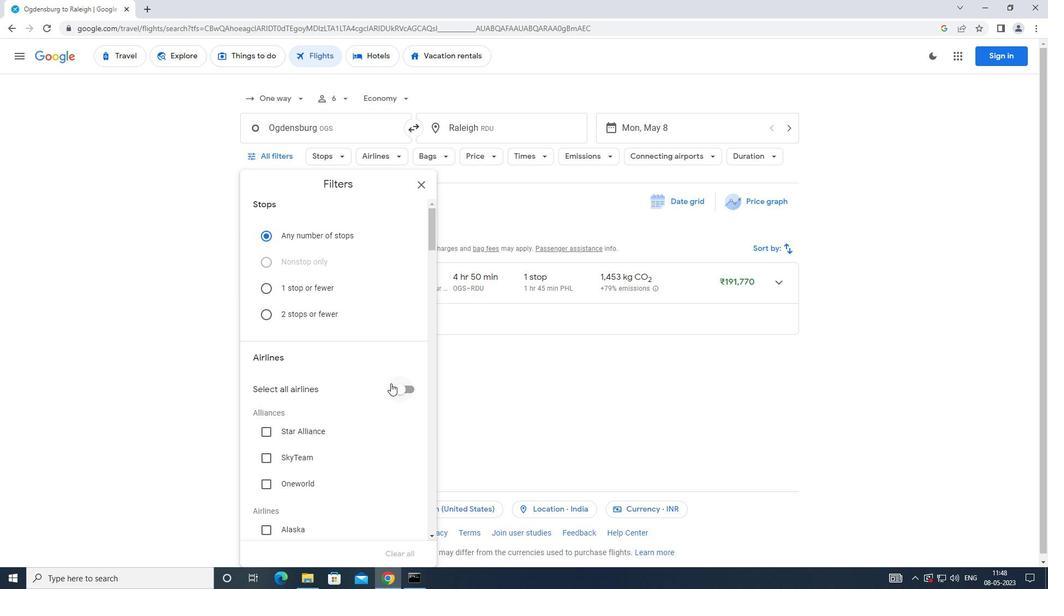 
Action: Mouse moved to (390, 383)
Screenshot: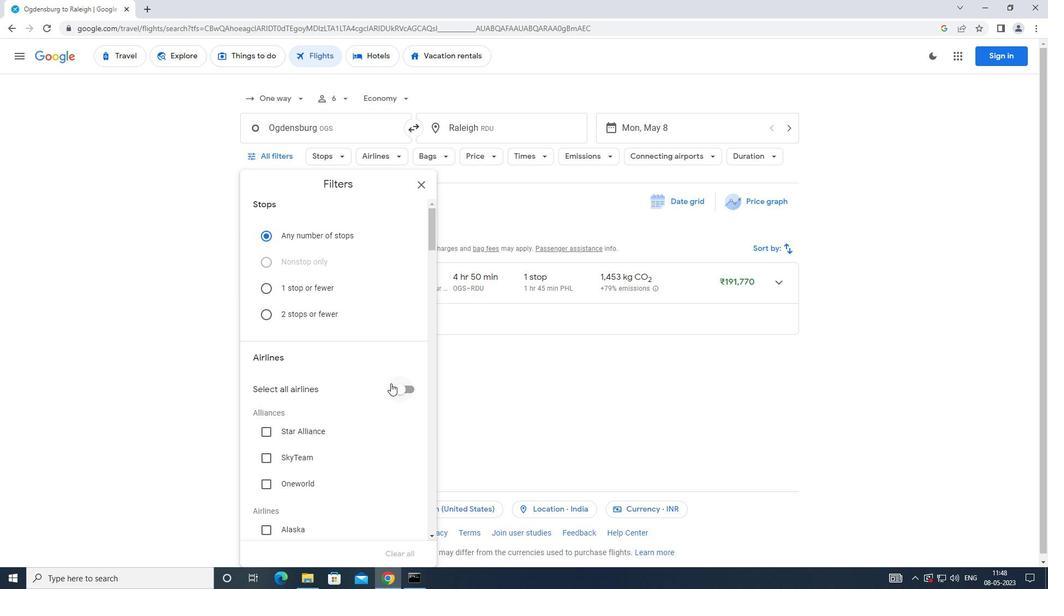
Action: Mouse scrolled (390, 383) with delta (0, 0)
Screenshot: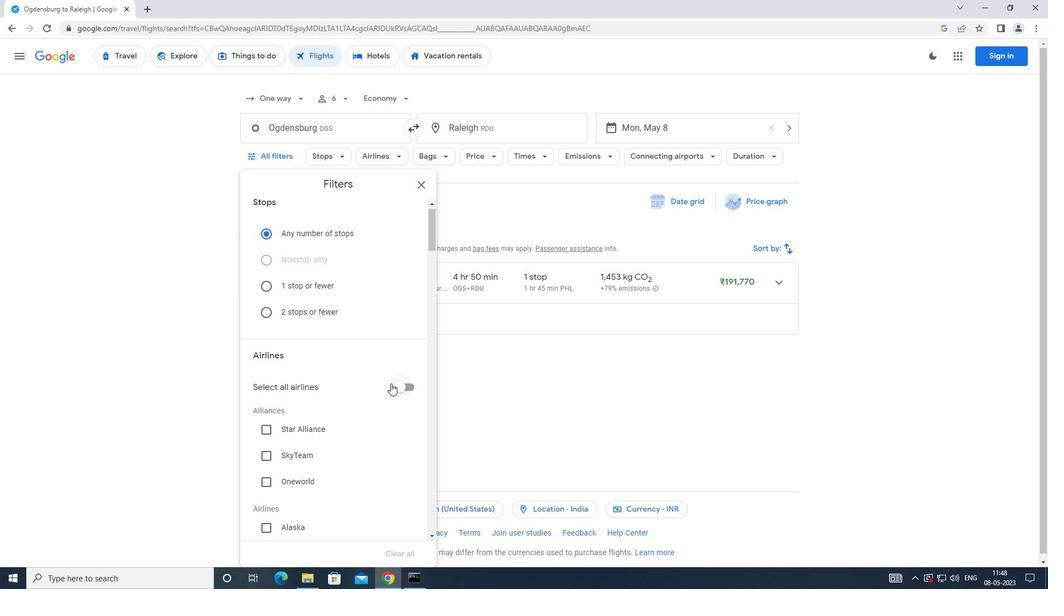 
Action: Mouse scrolled (390, 383) with delta (0, 0)
Screenshot: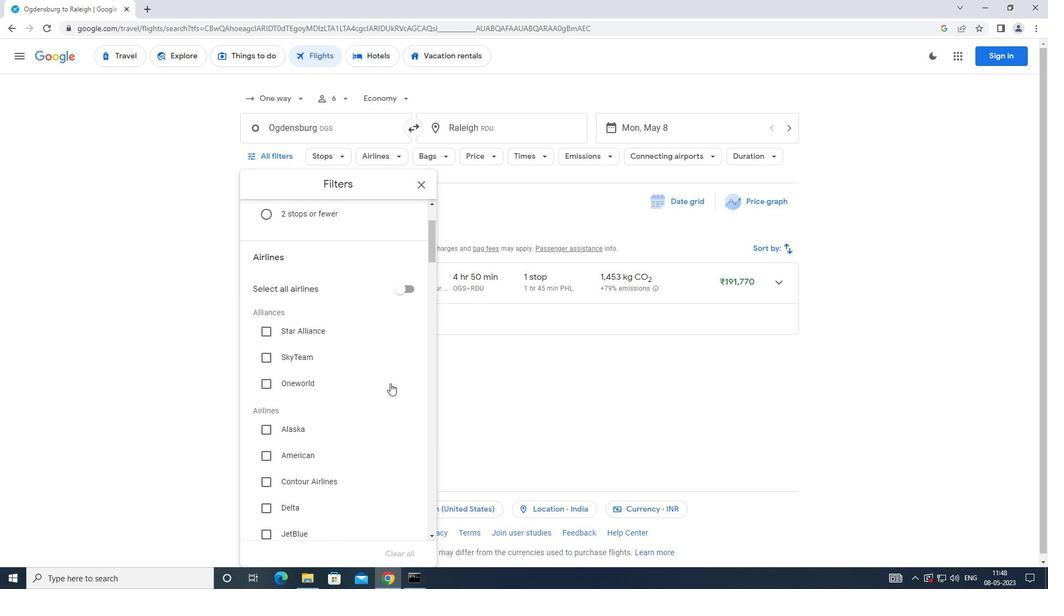 
Action: Mouse scrolled (390, 383) with delta (0, 0)
Screenshot: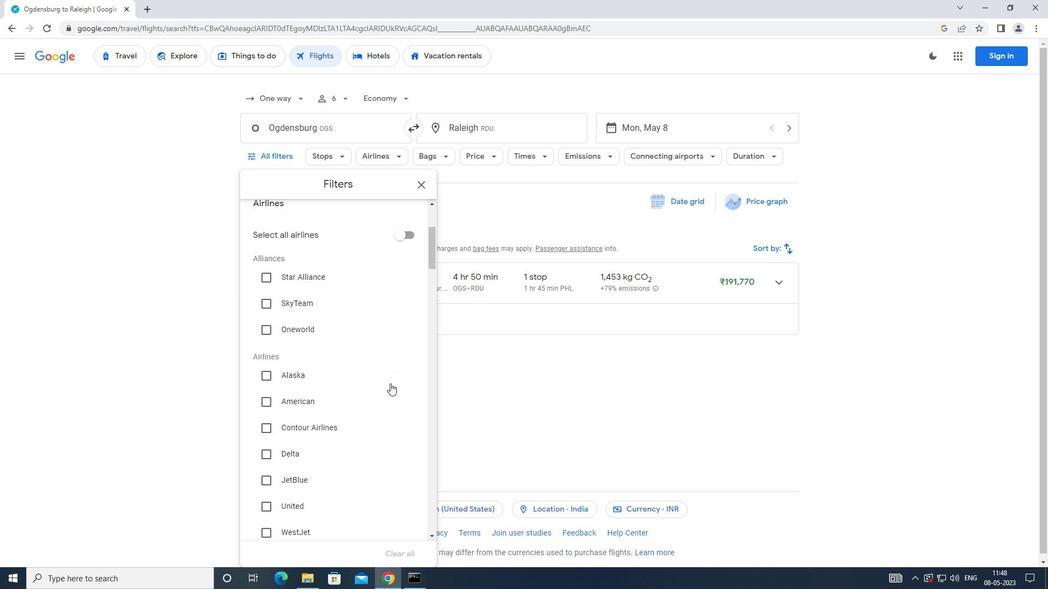 
Action: Mouse moved to (388, 383)
Screenshot: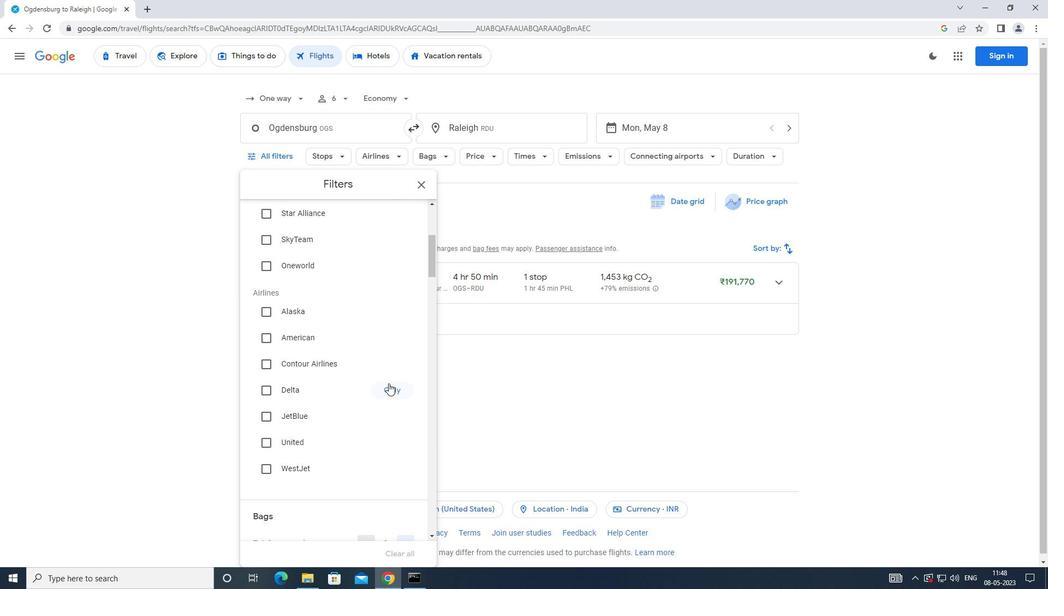 
Action: Mouse scrolled (388, 382) with delta (0, 0)
Screenshot: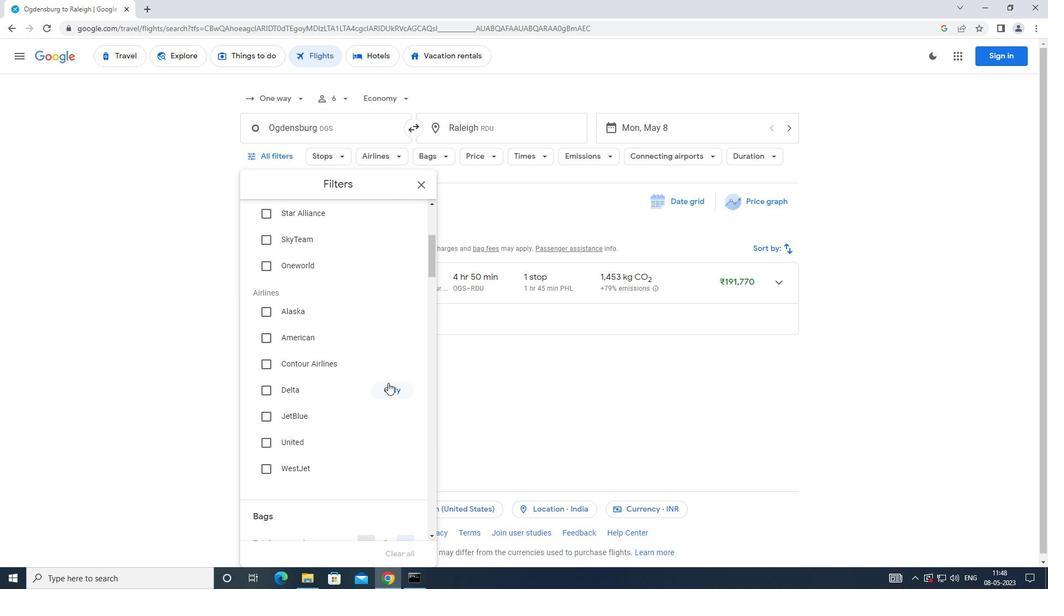 
Action: Mouse moved to (387, 383)
Screenshot: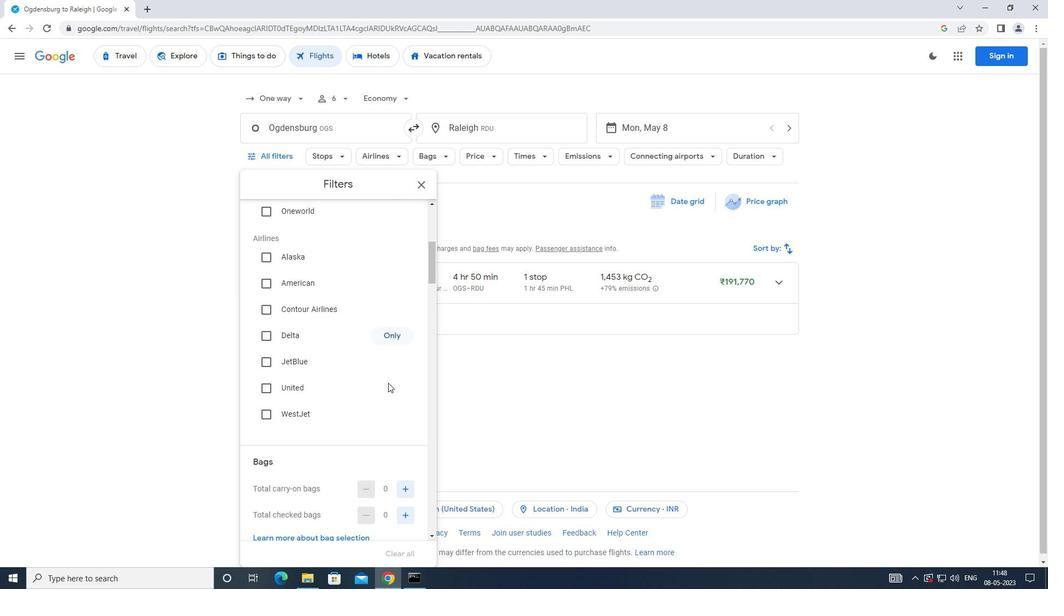 
Action: Mouse scrolled (387, 382) with delta (0, 0)
Screenshot: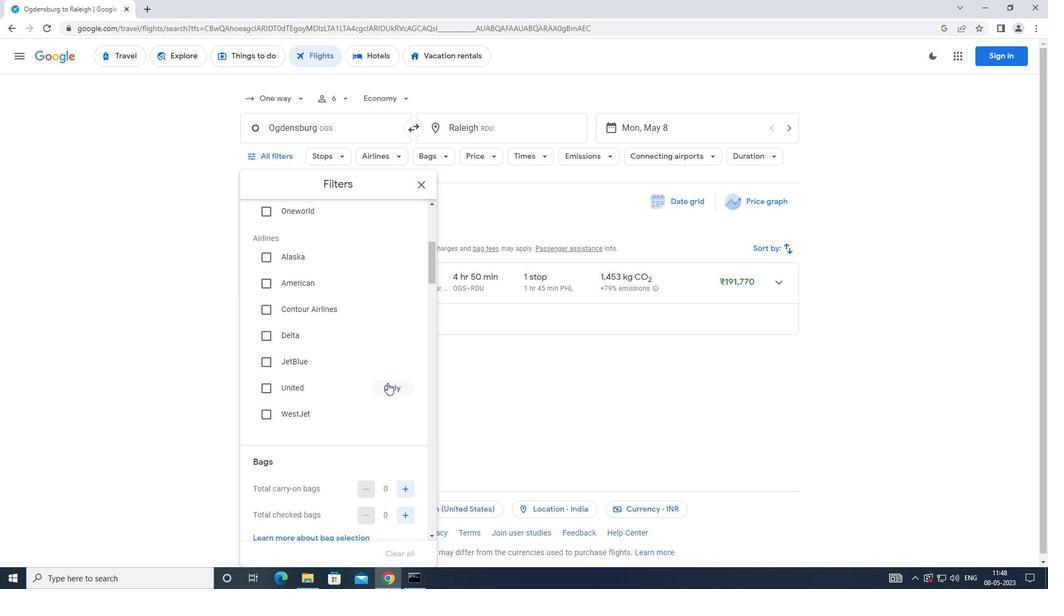 
Action: Mouse scrolled (387, 382) with delta (0, 0)
Screenshot: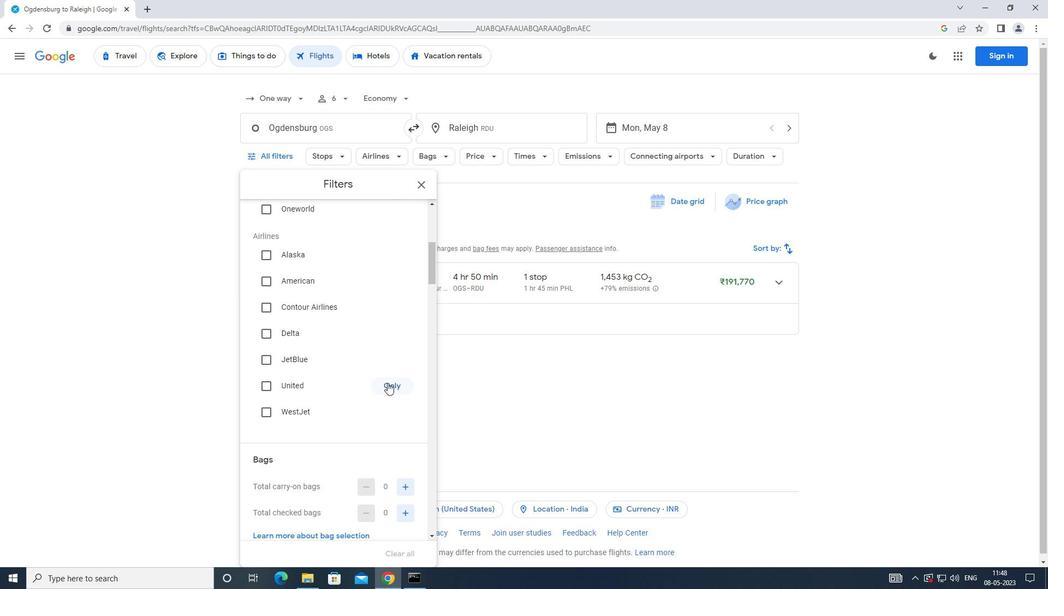 
Action: Mouse moved to (404, 383)
Screenshot: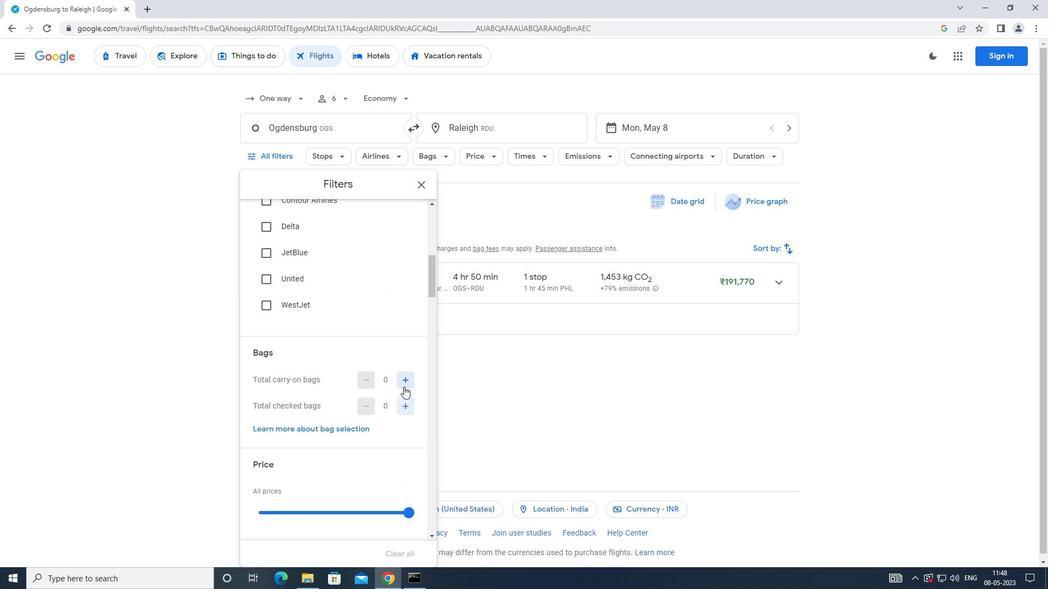 
Action: Mouse pressed left at (404, 383)
Screenshot: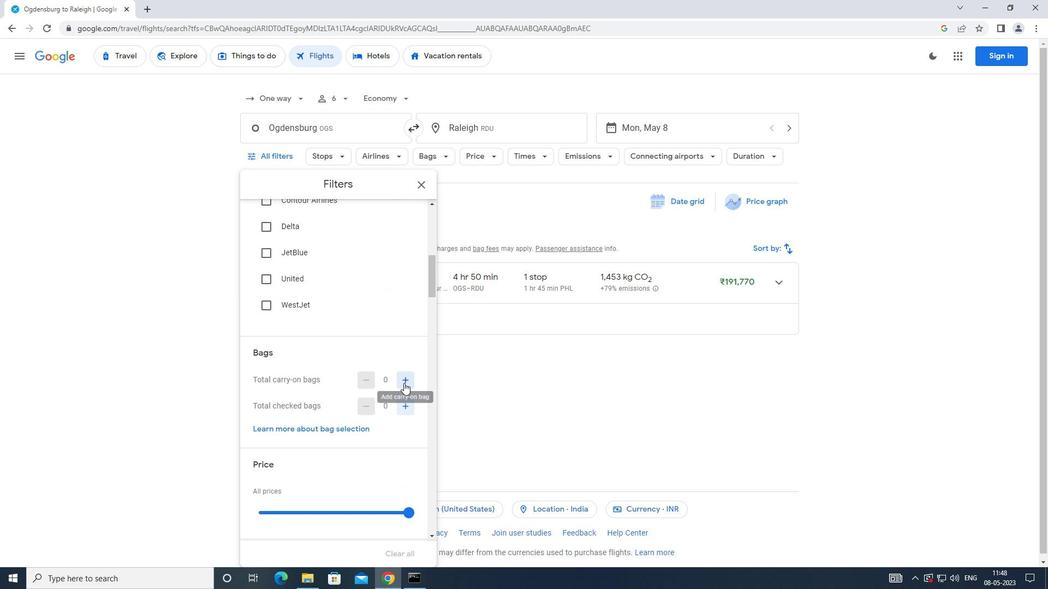 
Action: Mouse pressed left at (404, 383)
Screenshot: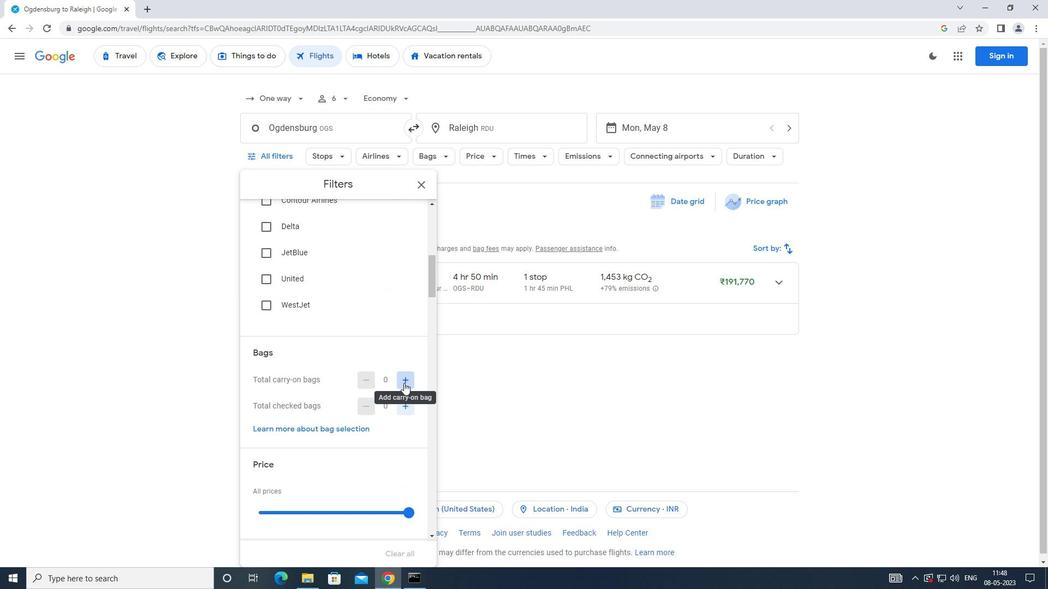 
Action: Mouse moved to (403, 380)
Screenshot: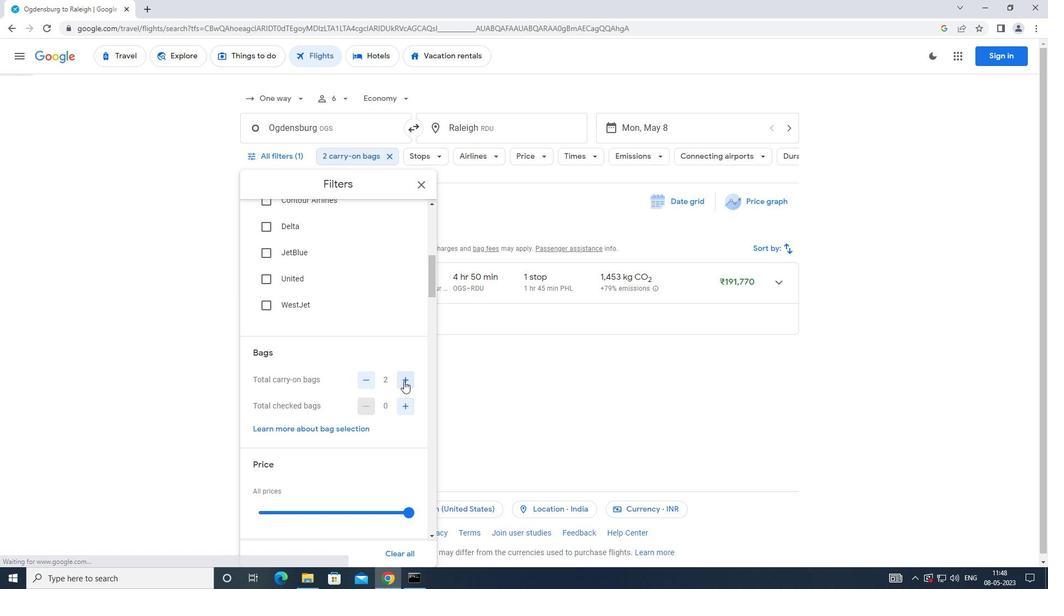 
Action: Mouse scrolled (403, 380) with delta (0, 0)
Screenshot: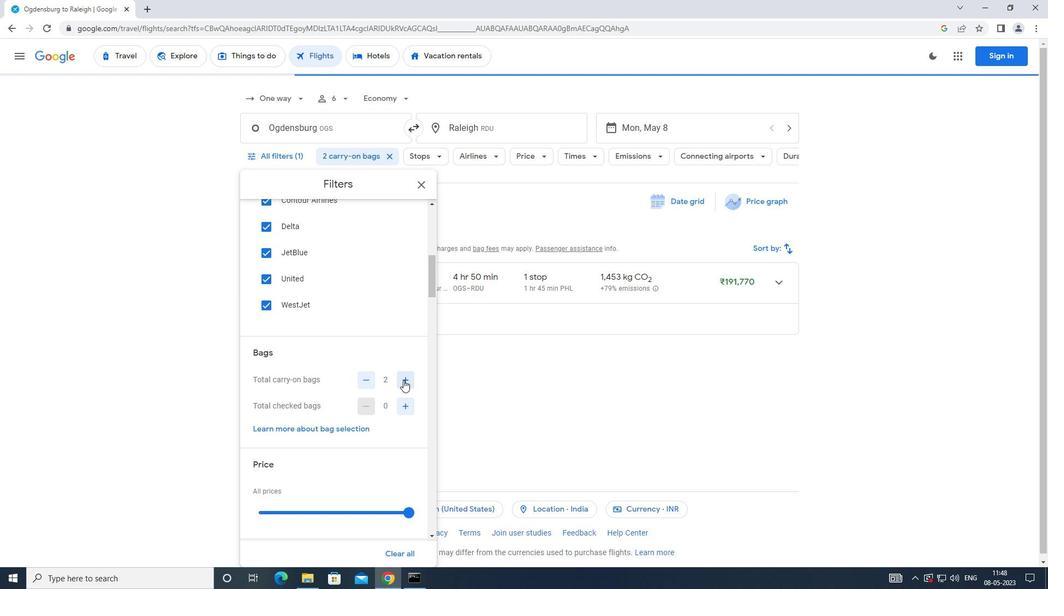 
Action: Mouse moved to (399, 356)
Screenshot: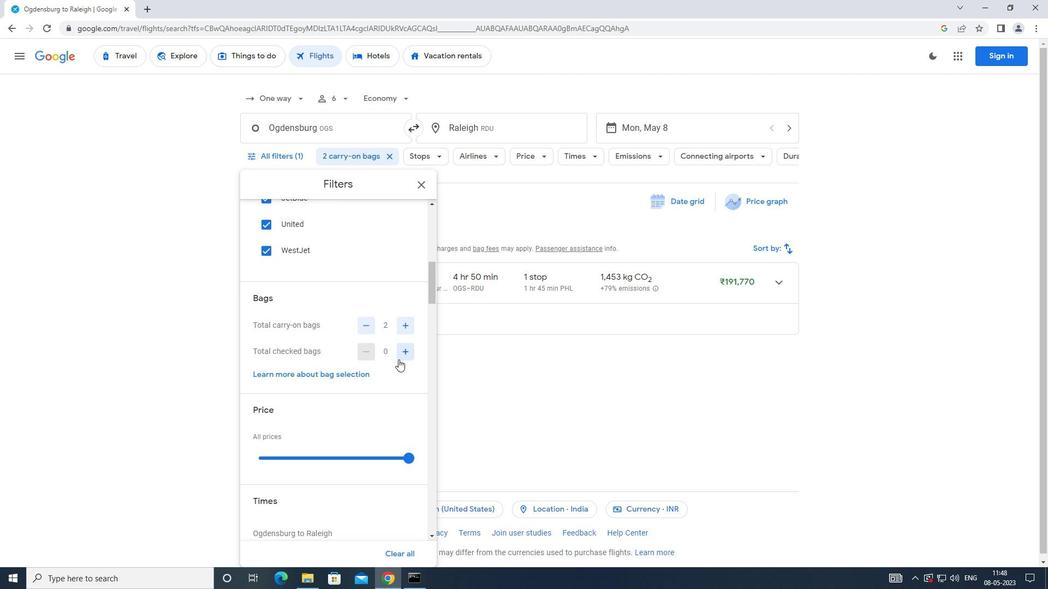 
Action: Mouse pressed left at (399, 356)
Screenshot: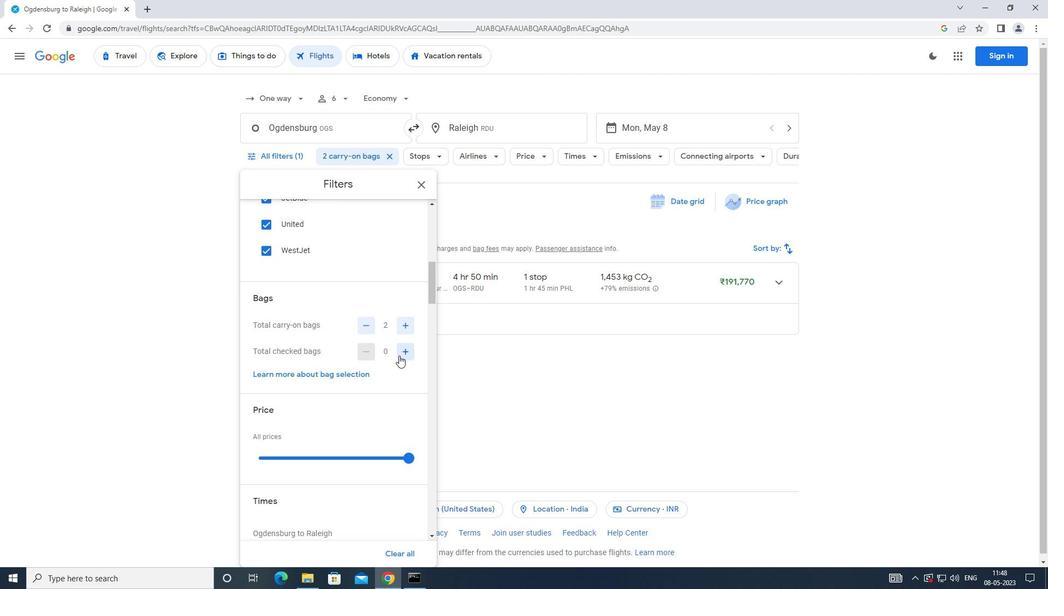 
Action: Mouse moved to (354, 370)
Screenshot: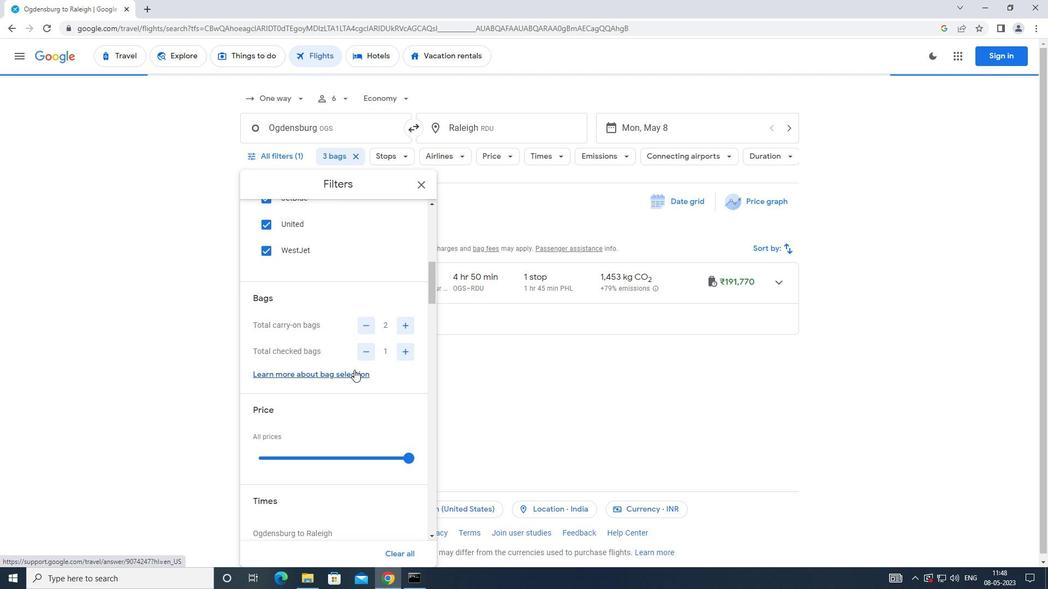 
Action: Mouse scrolled (354, 369) with delta (0, 0)
Screenshot: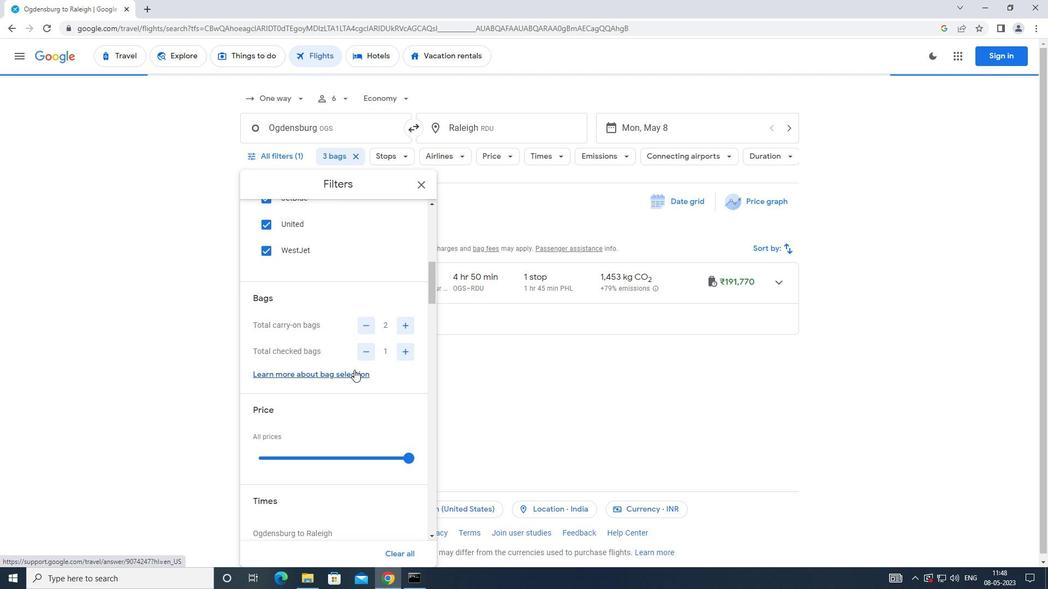 
Action: Mouse moved to (353, 370)
Screenshot: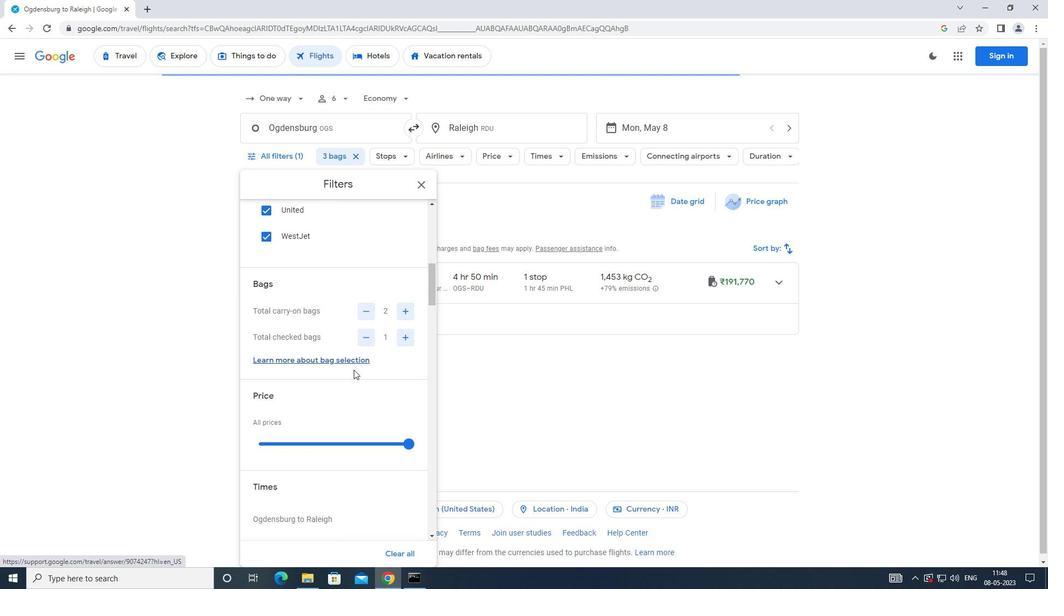 
Action: Mouse scrolled (353, 369) with delta (0, 0)
Screenshot: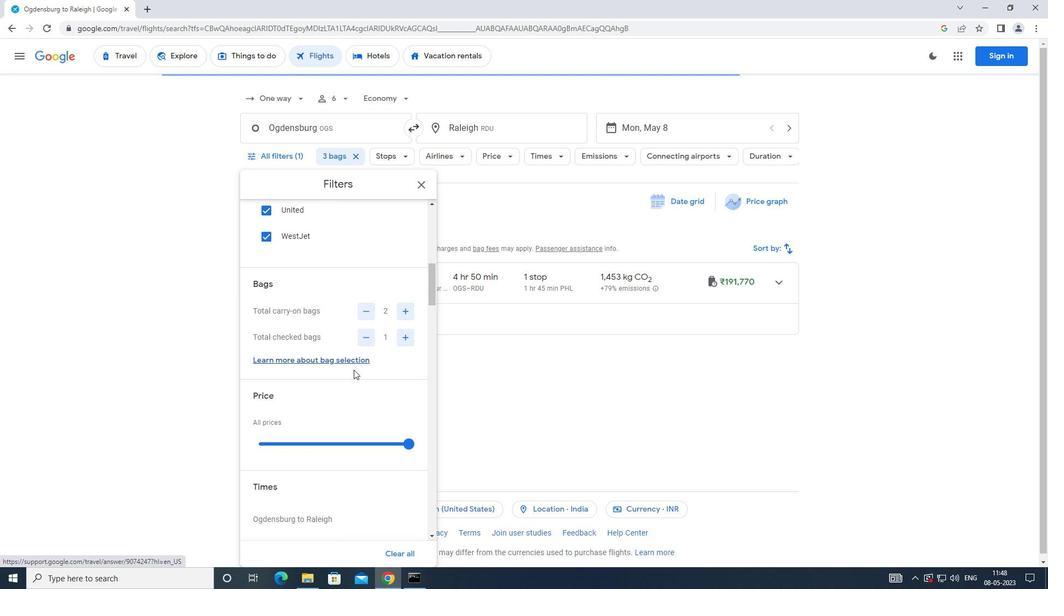 
Action: Mouse moved to (352, 370)
Screenshot: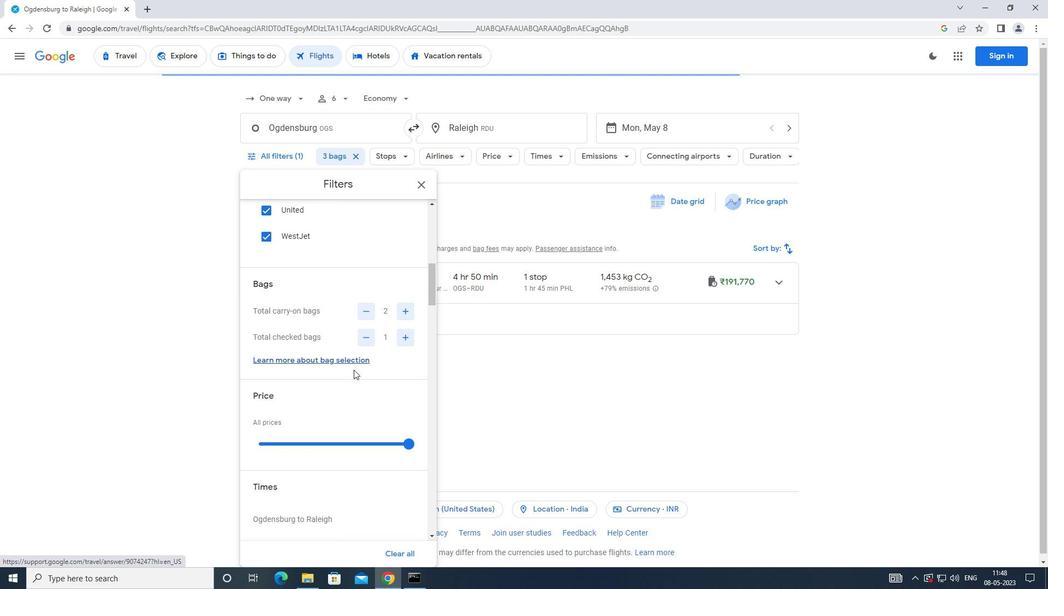 
Action: Mouse scrolled (352, 370) with delta (0, 0)
Screenshot: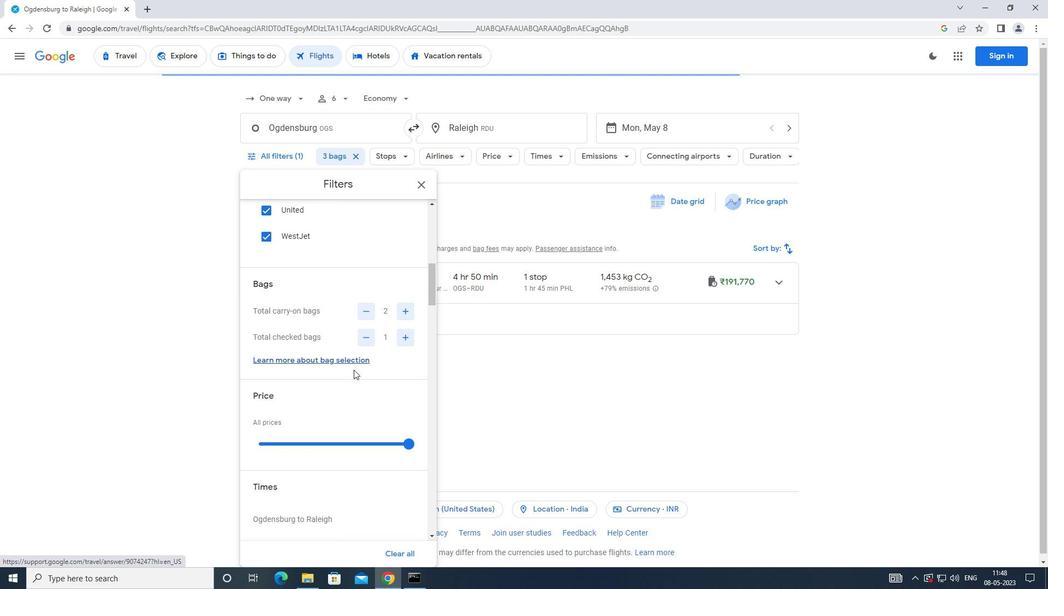 
Action: Mouse moved to (404, 295)
Screenshot: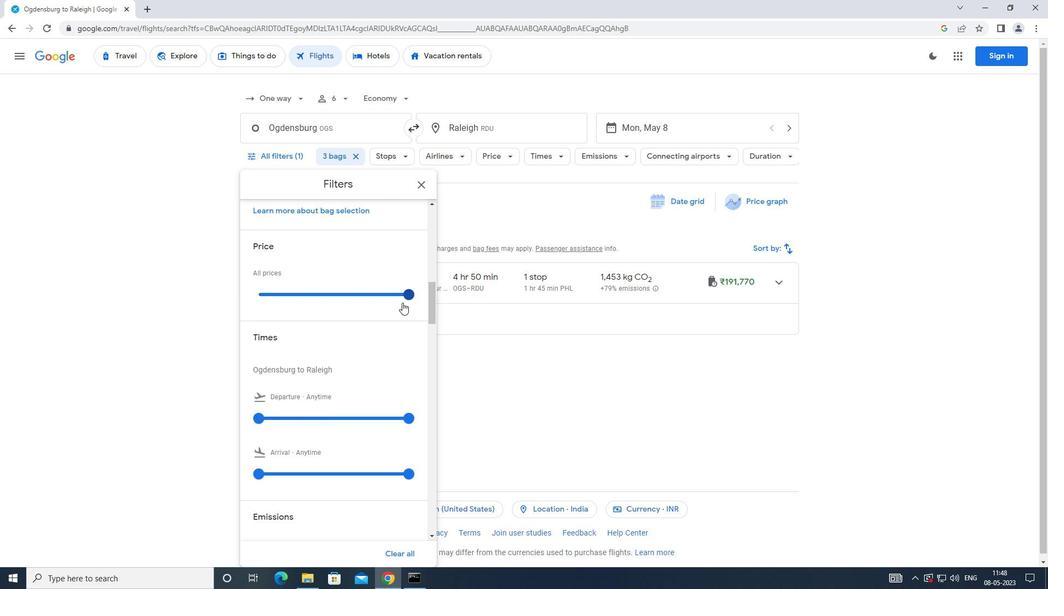 
Action: Mouse pressed left at (404, 295)
Screenshot: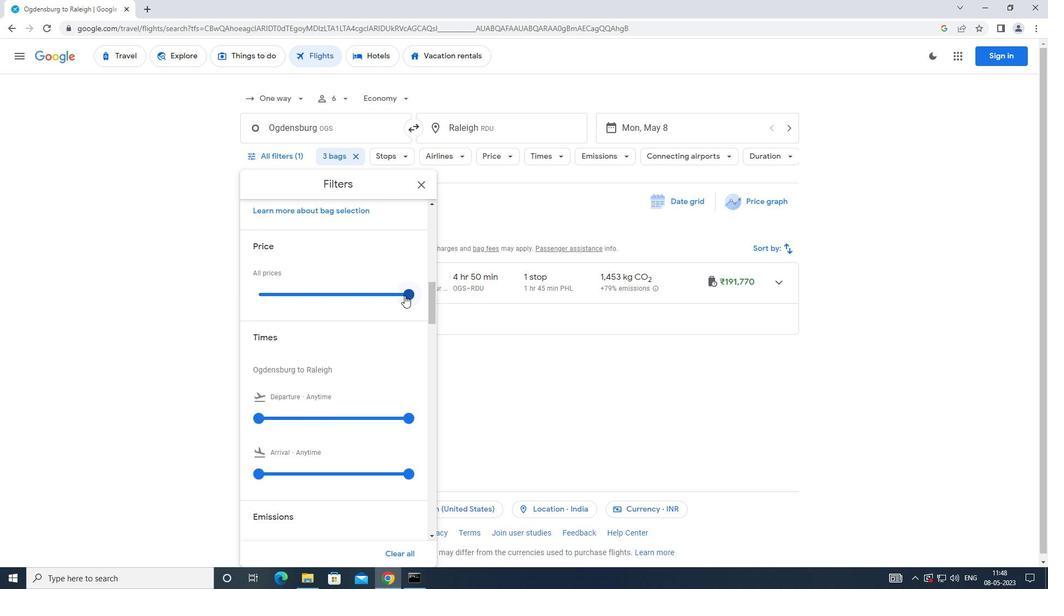 
Action: Mouse moved to (336, 341)
Screenshot: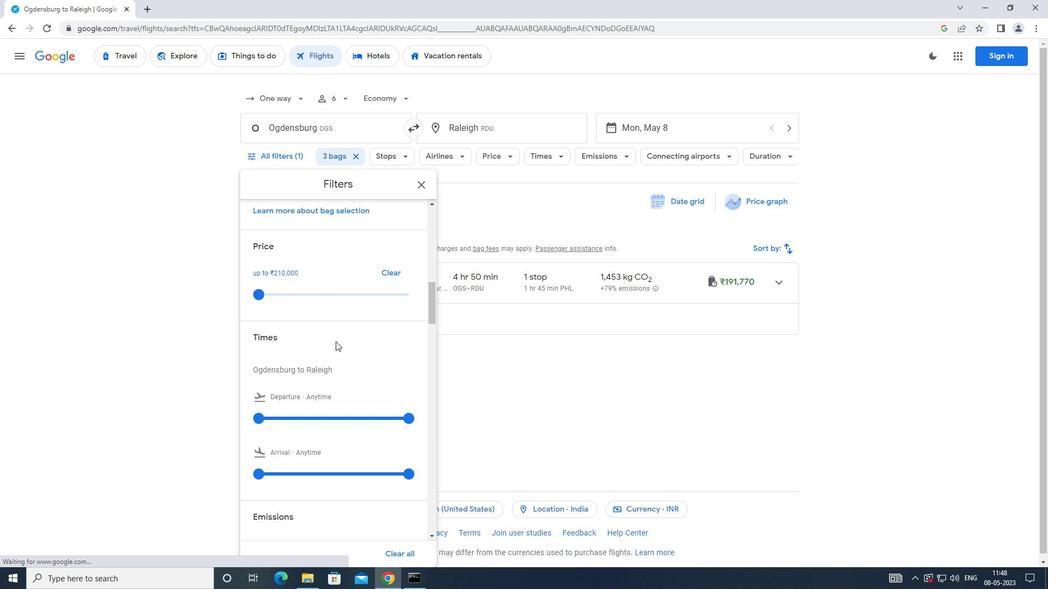 
Action: Mouse scrolled (336, 341) with delta (0, 0)
Screenshot: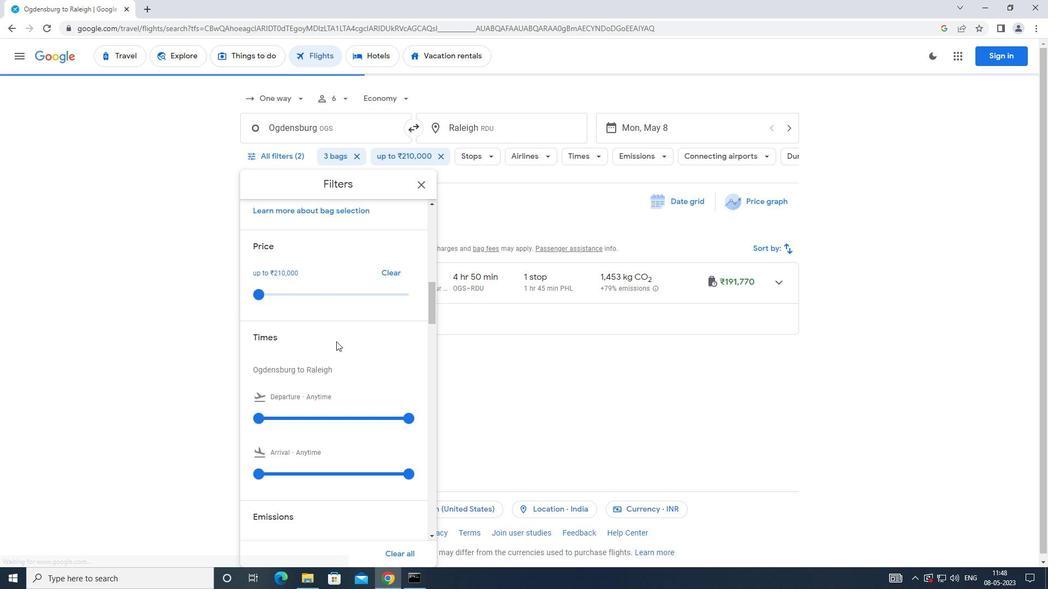 
Action: Mouse moved to (258, 366)
Screenshot: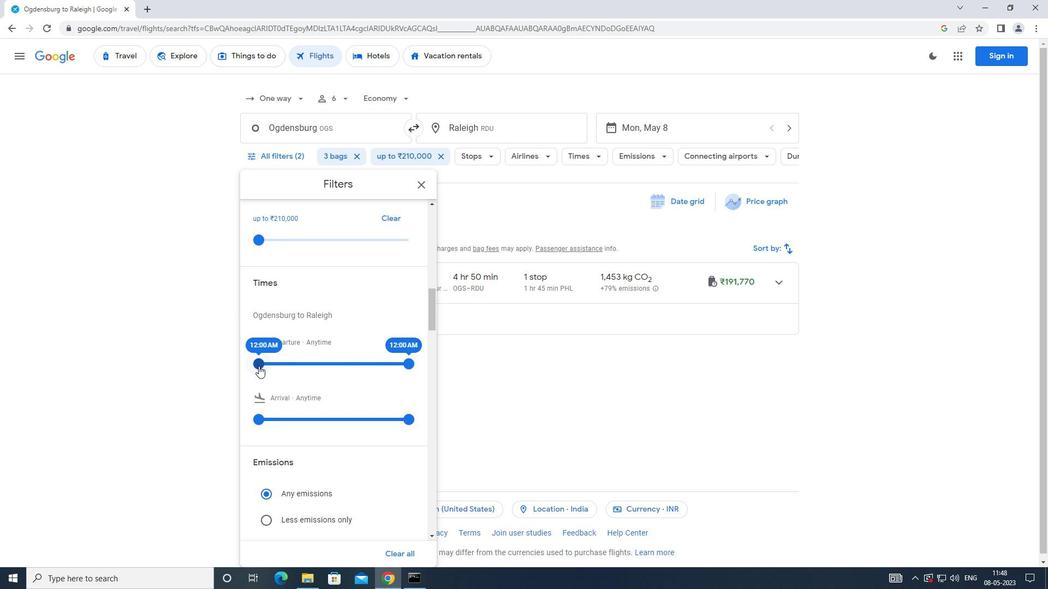 
Action: Mouse pressed left at (258, 366)
Screenshot: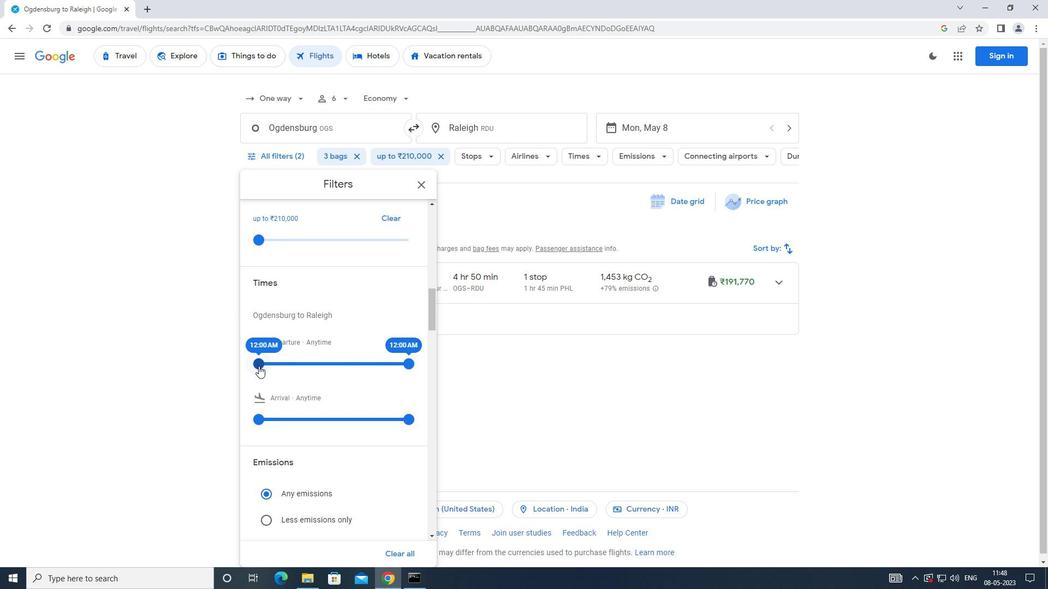 
Action: Mouse moved to (410, 365)
Screenshot: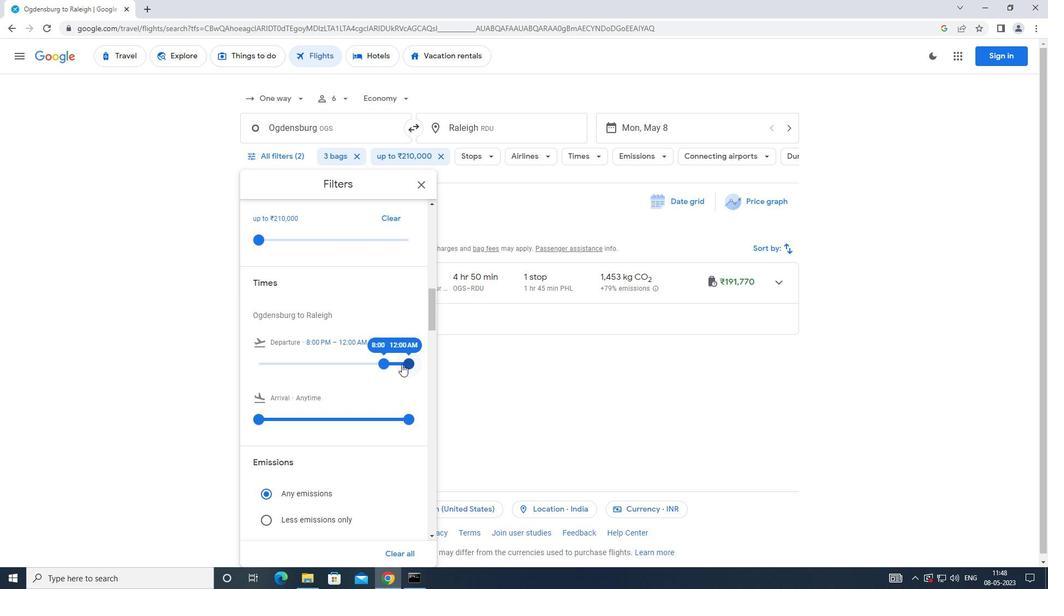 
Action: Mouse pressed left at (410, 365)
Screenshot: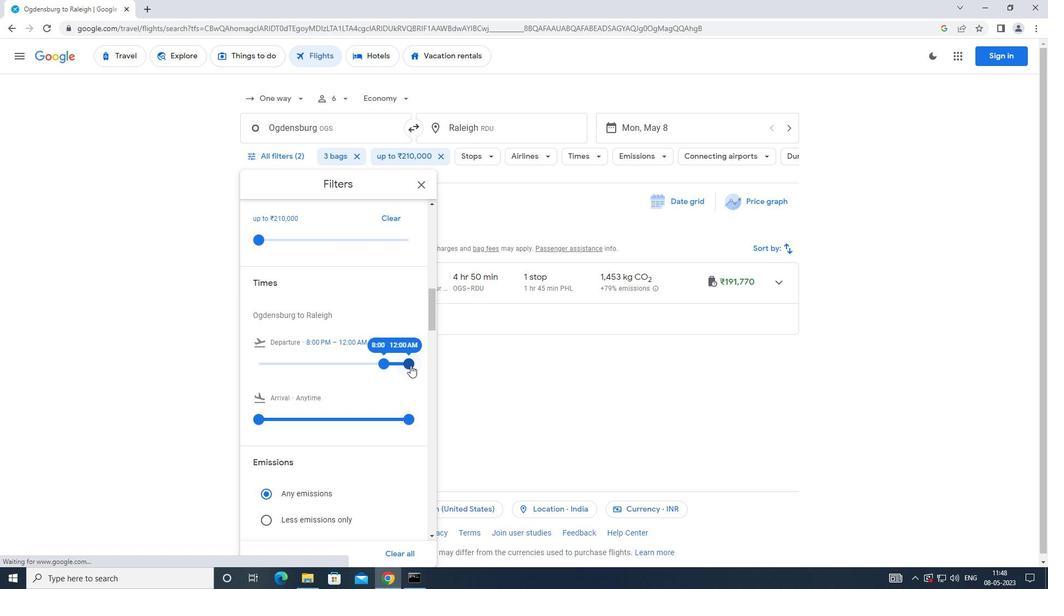 
Action: Mouse moved to (418, 187)
Screenshot: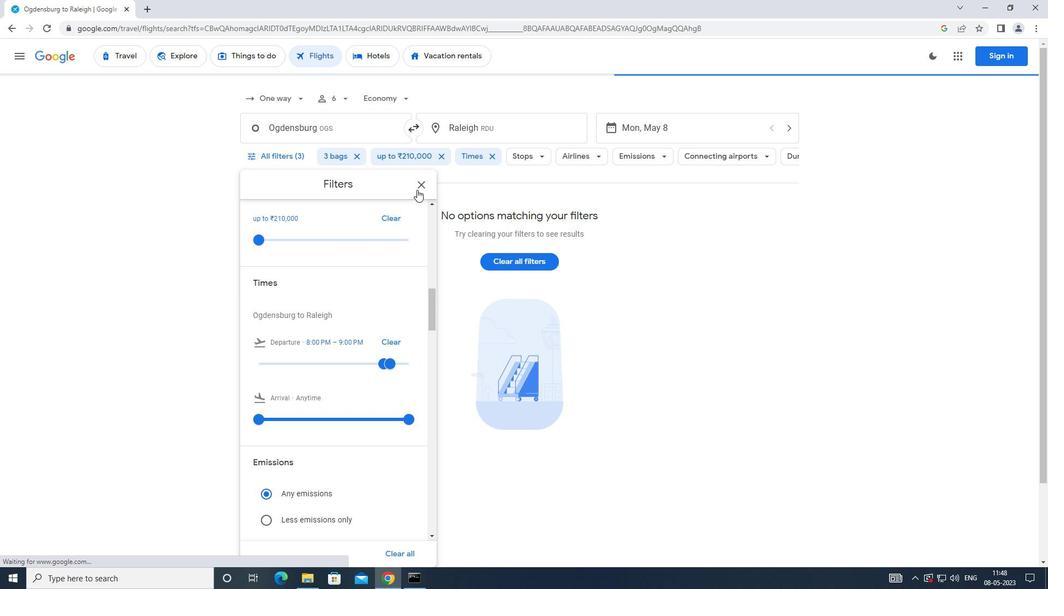 
Action: Mouse pressed left at (418, 187)
Screenshot: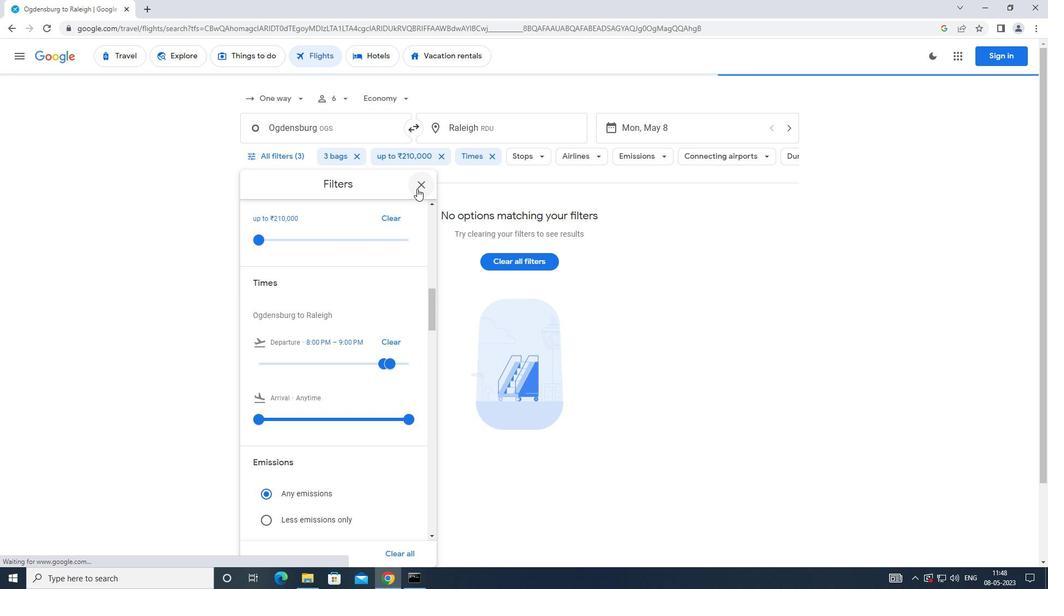 
Action: Mouse moved to (418, 197)
Screenshot: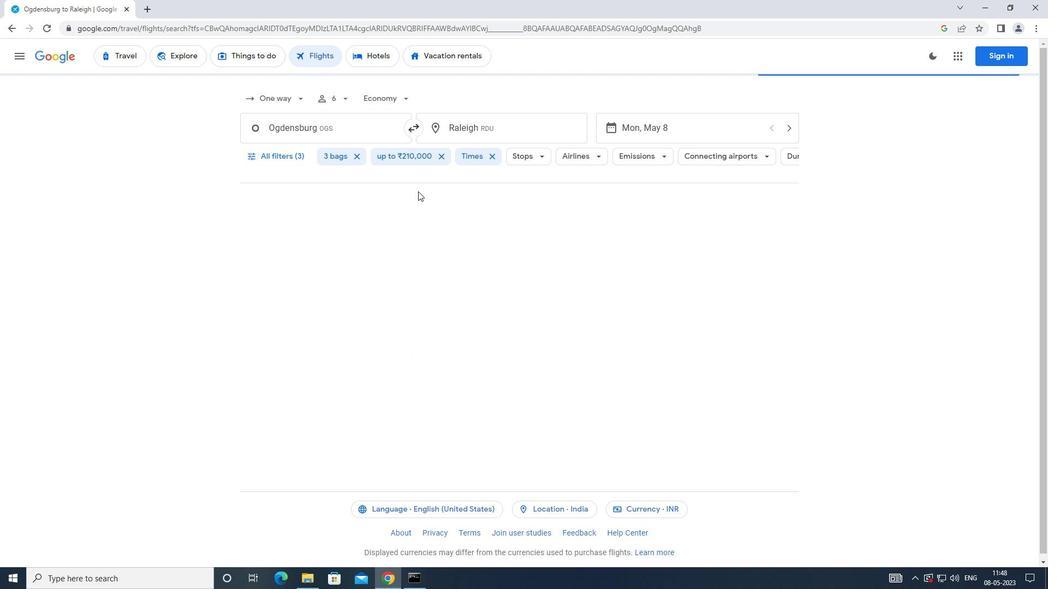 
